 Task: Create a rule from the Routing list, Task moved to a section -> Set Priority in the project AgileCoast , set the section as To-Do and set the priority of the task as  High
Action: Mouse moved to (79, 418)
Screenshot: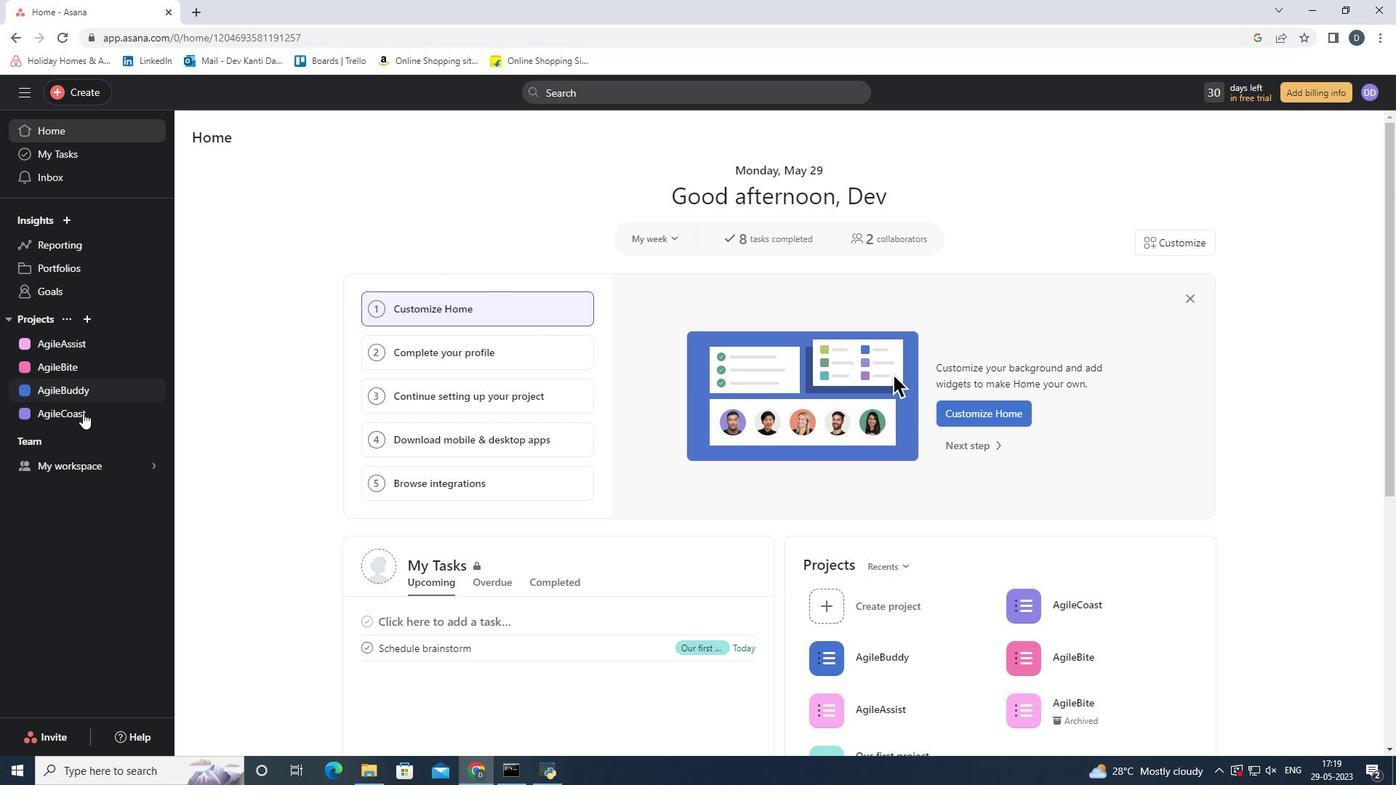 
Action: Mouse pressed left at (79, 418)
Screenshot: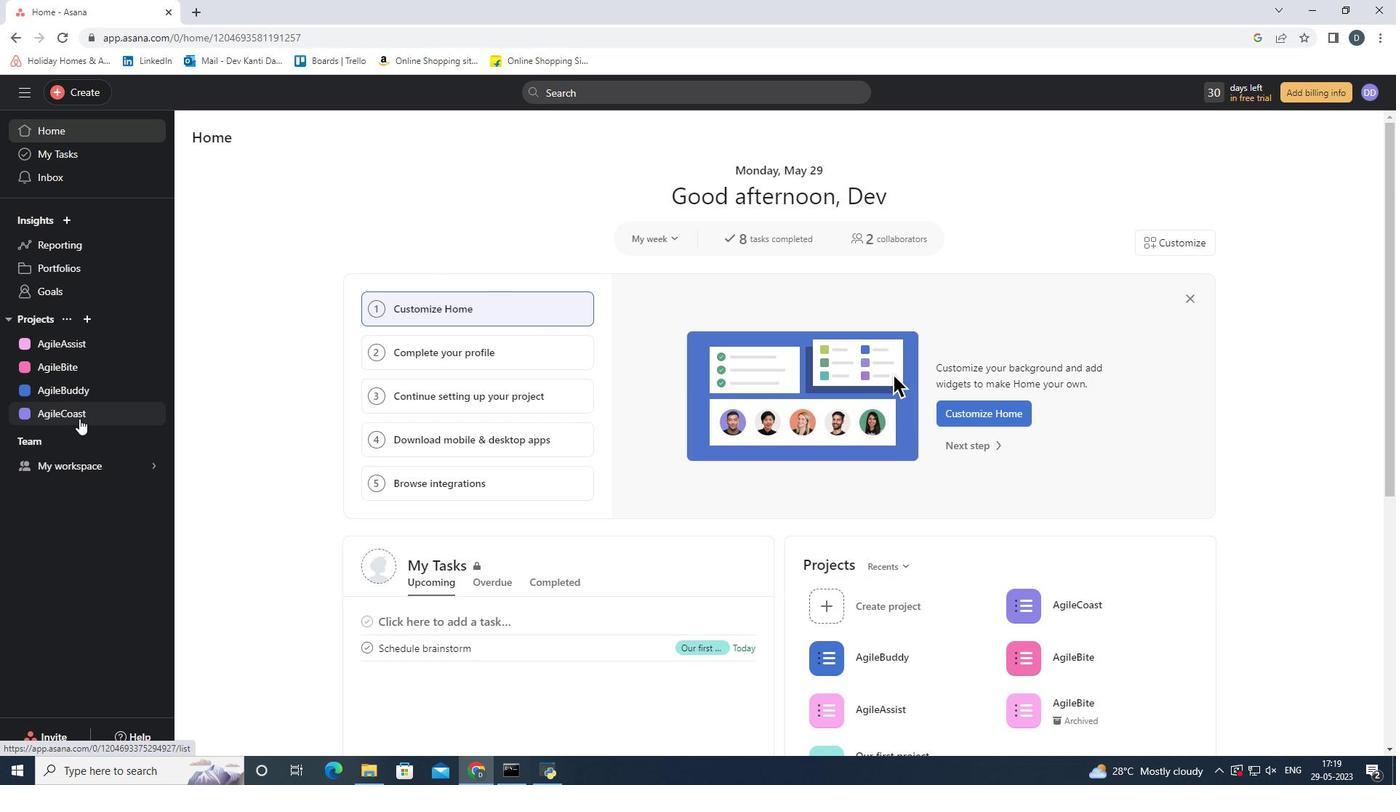 
Action: Mouse moved to (716, 468)
Screenshot: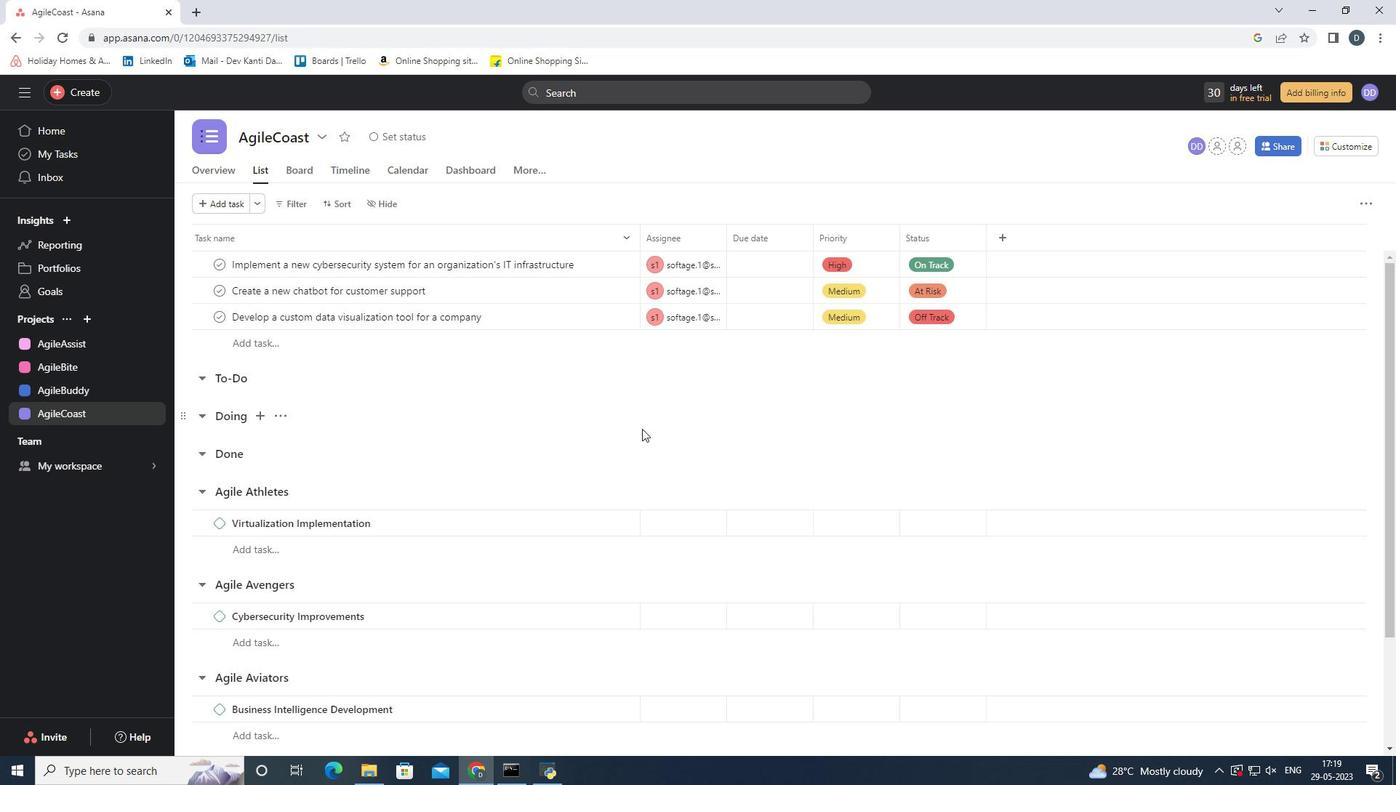 
Action: Mouse scrolled (716, 467) with delta (0, 0)
Screenshot: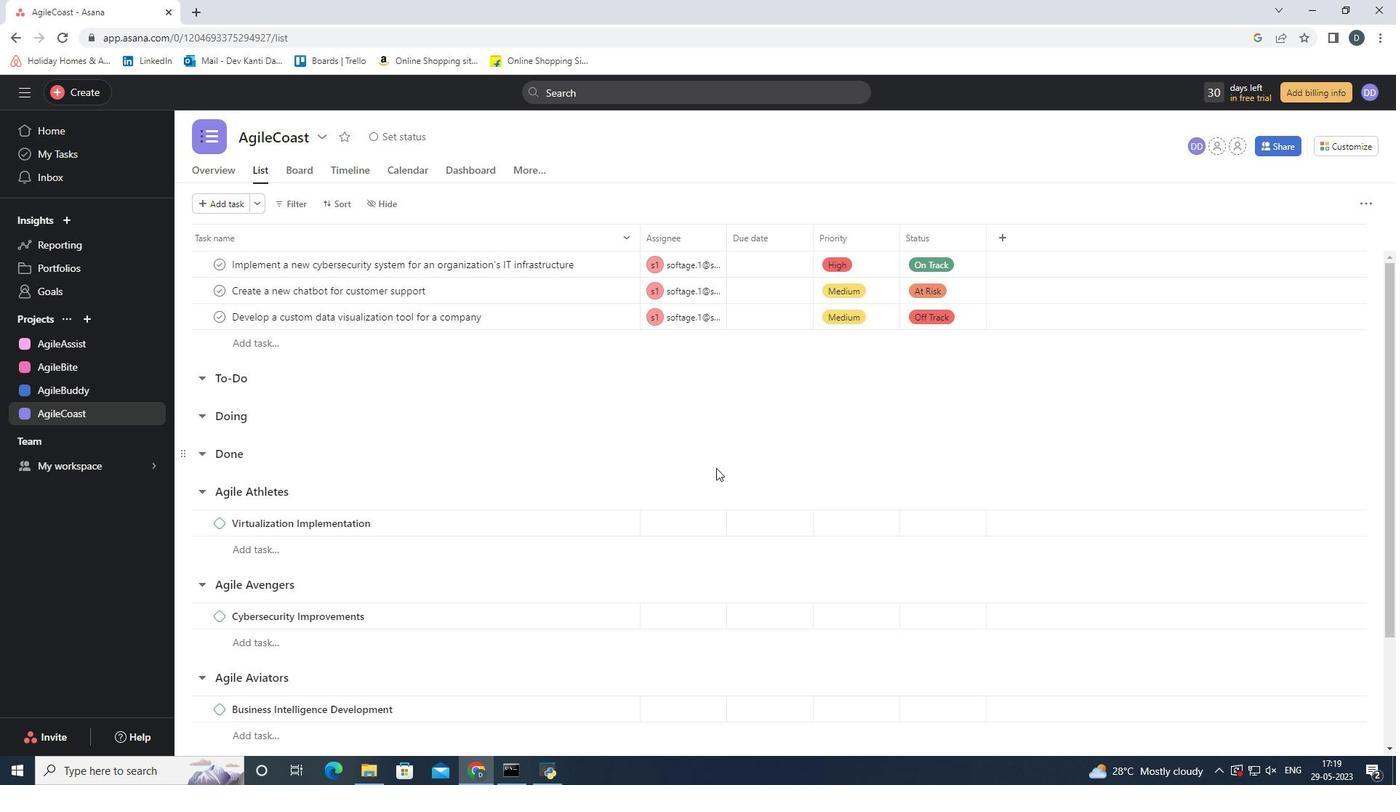 
Action: Mouse scrolled (716, 467) with delta (0, 0)
Screenshot: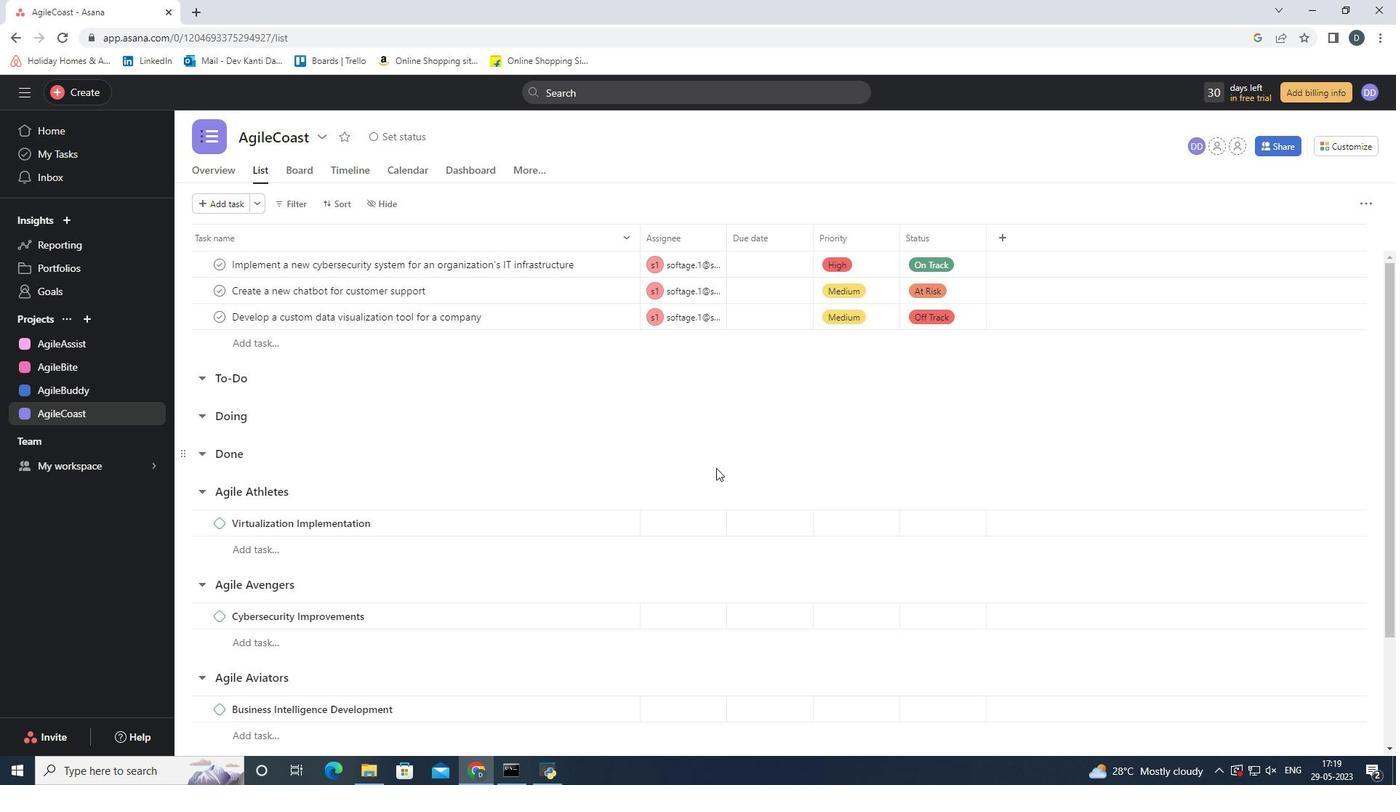 
Action: Mouse scrolled (716, 467) with delta (0, 0)
Screenshot: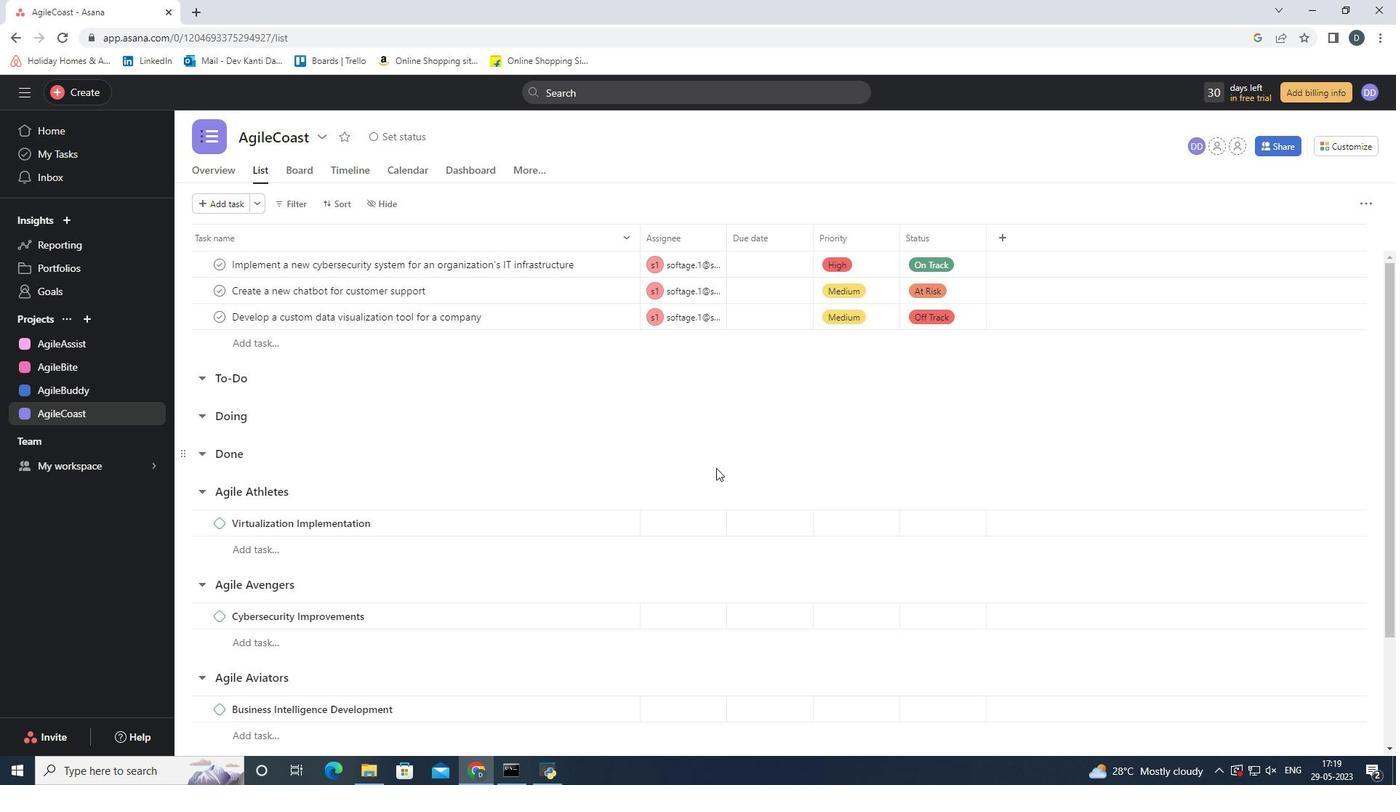 
Action: Mouse scrolled (716, 467) with delta (0, 0)
Screenshot: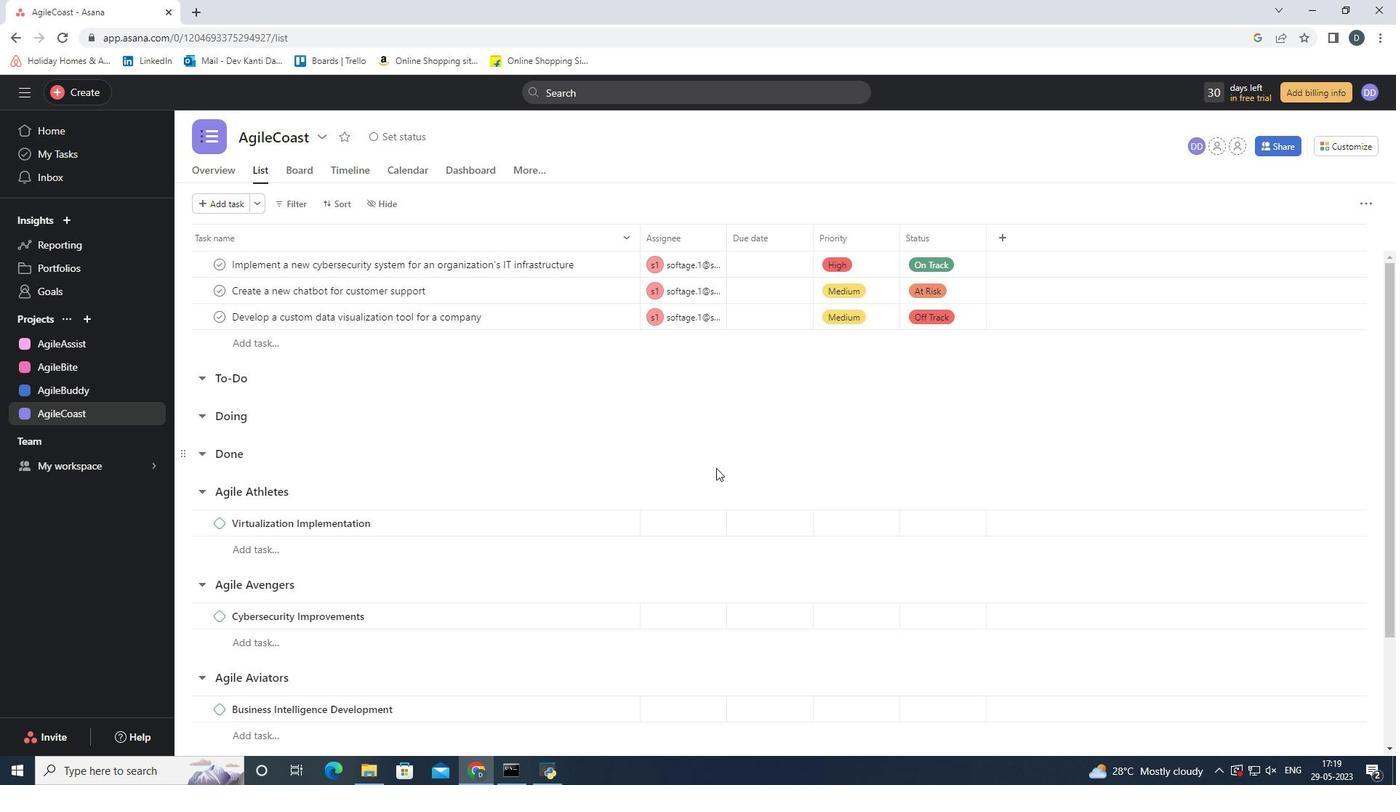 
Action: Mouse scrolled (716, 467) with delta (0, 0)
Screenshot: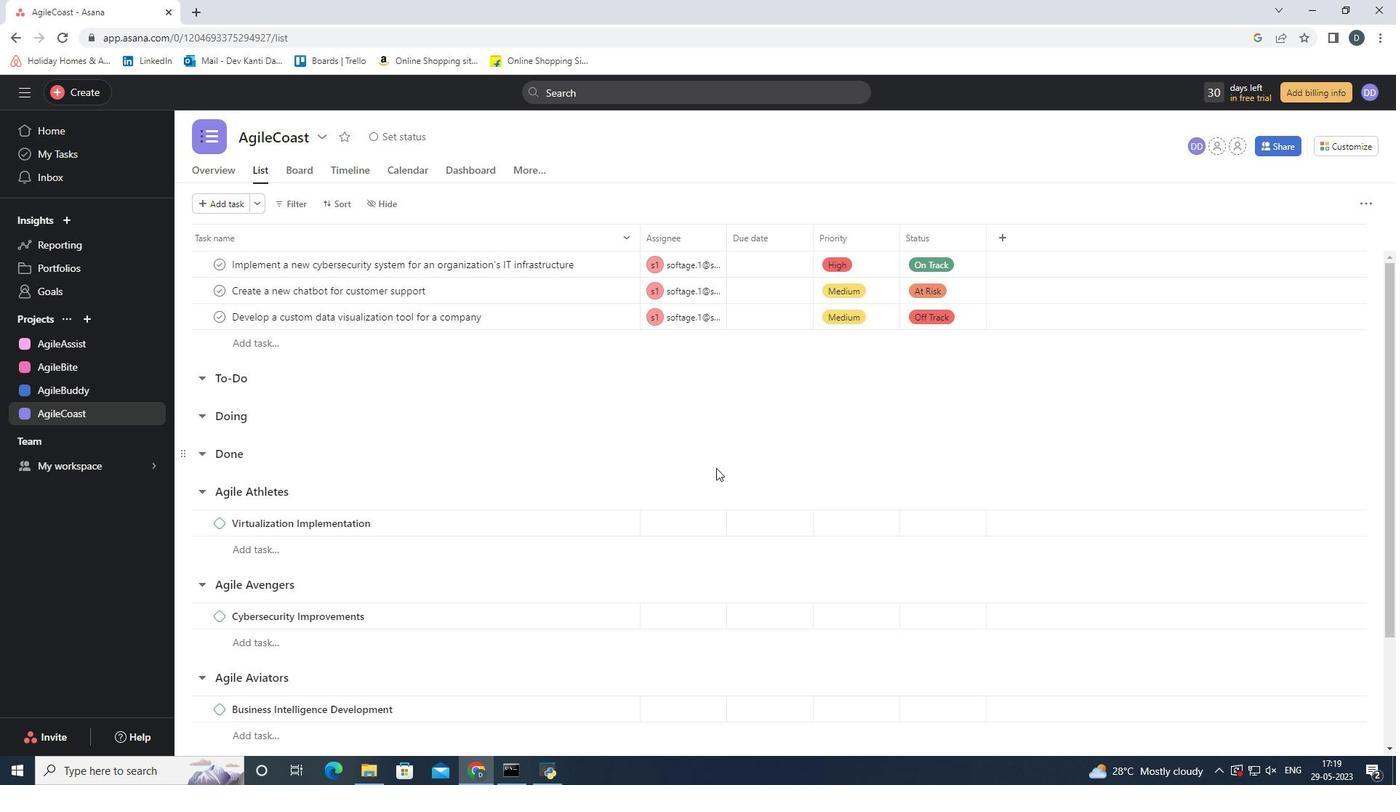 
Action: Mouse moved to (770, 532)
Screenshot: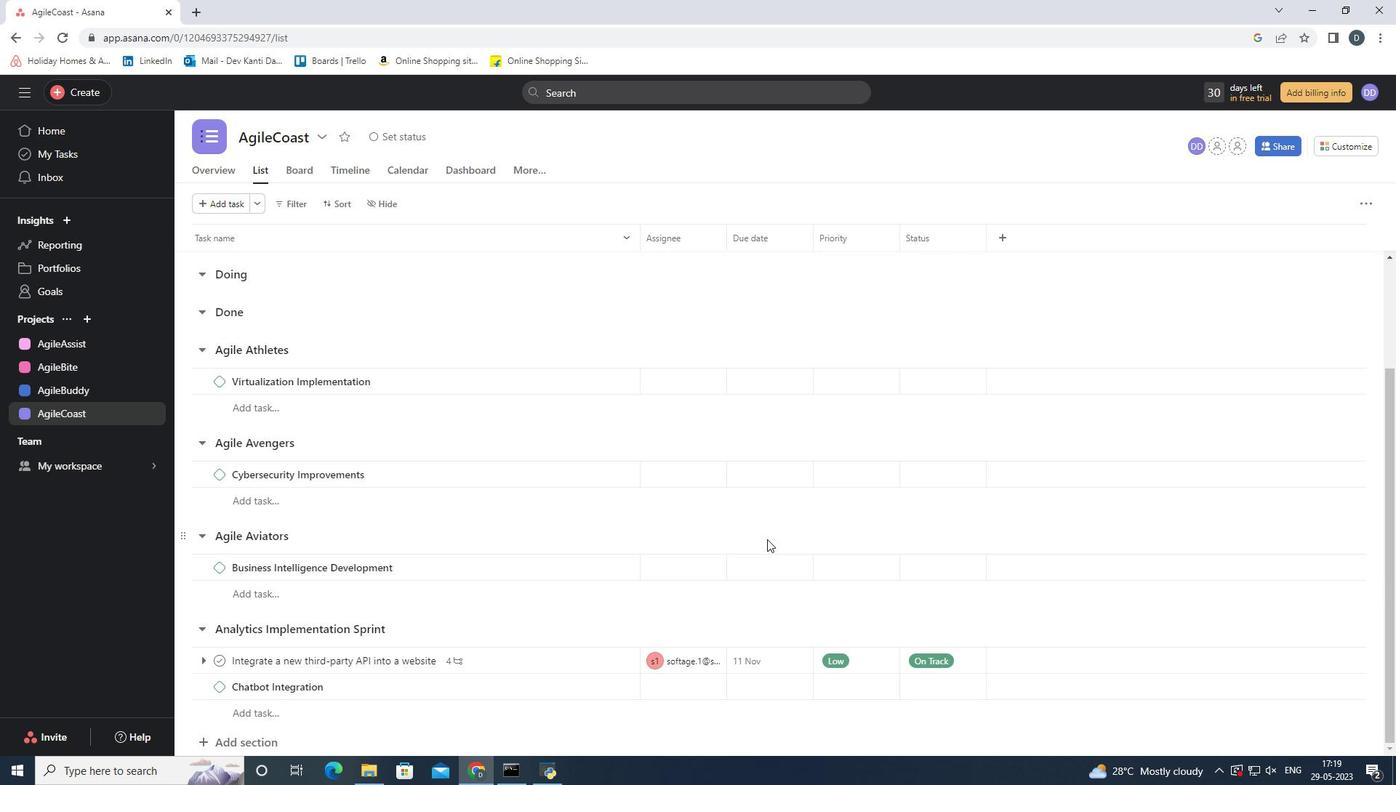 
Action: Mouse scrolled (770, 533) with delta (0, 0)
Screenshot: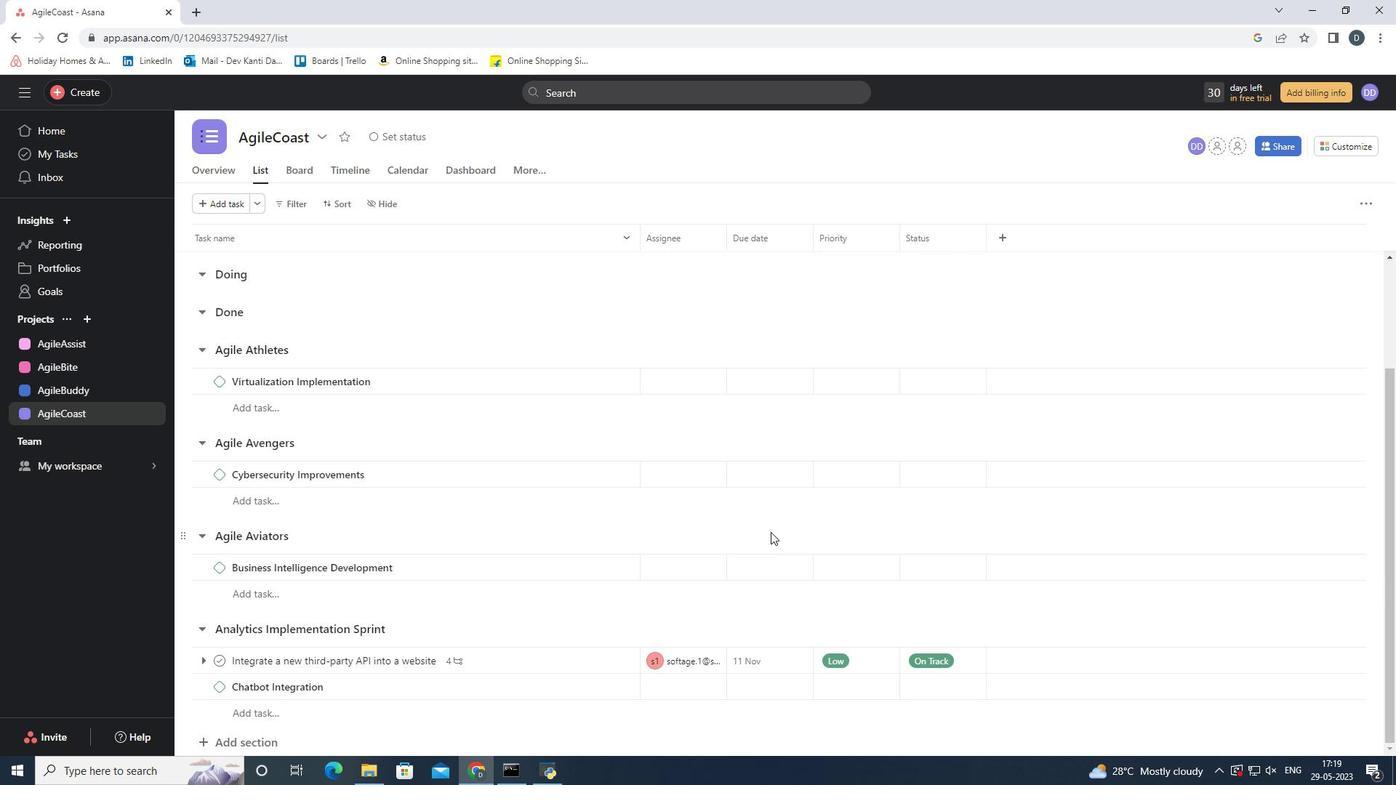 
Action: Mouse scrolled (770, 533) with delta (0, 0)
Screenshot: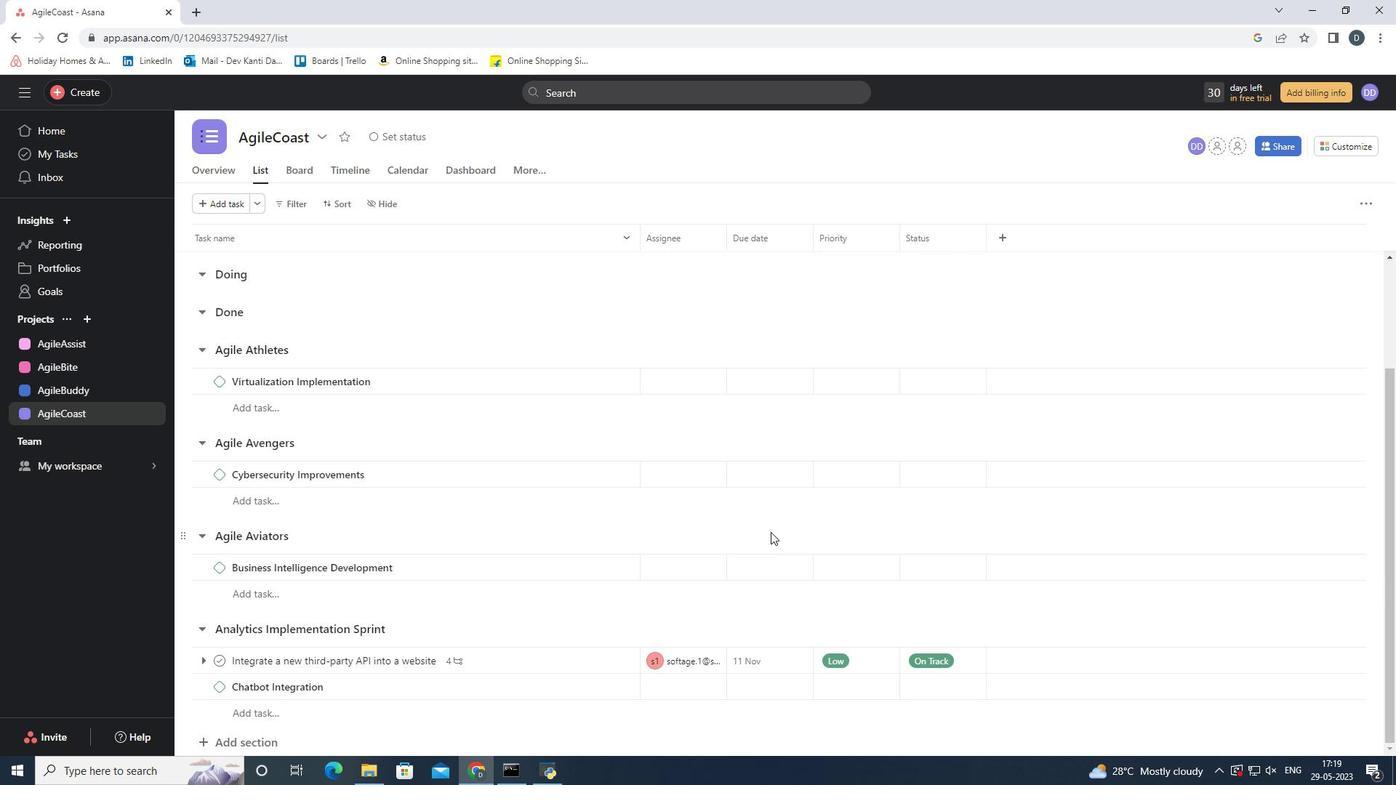 
Action: Mouse scrolled (770, 533) with delta (0, 0)
Screenshot: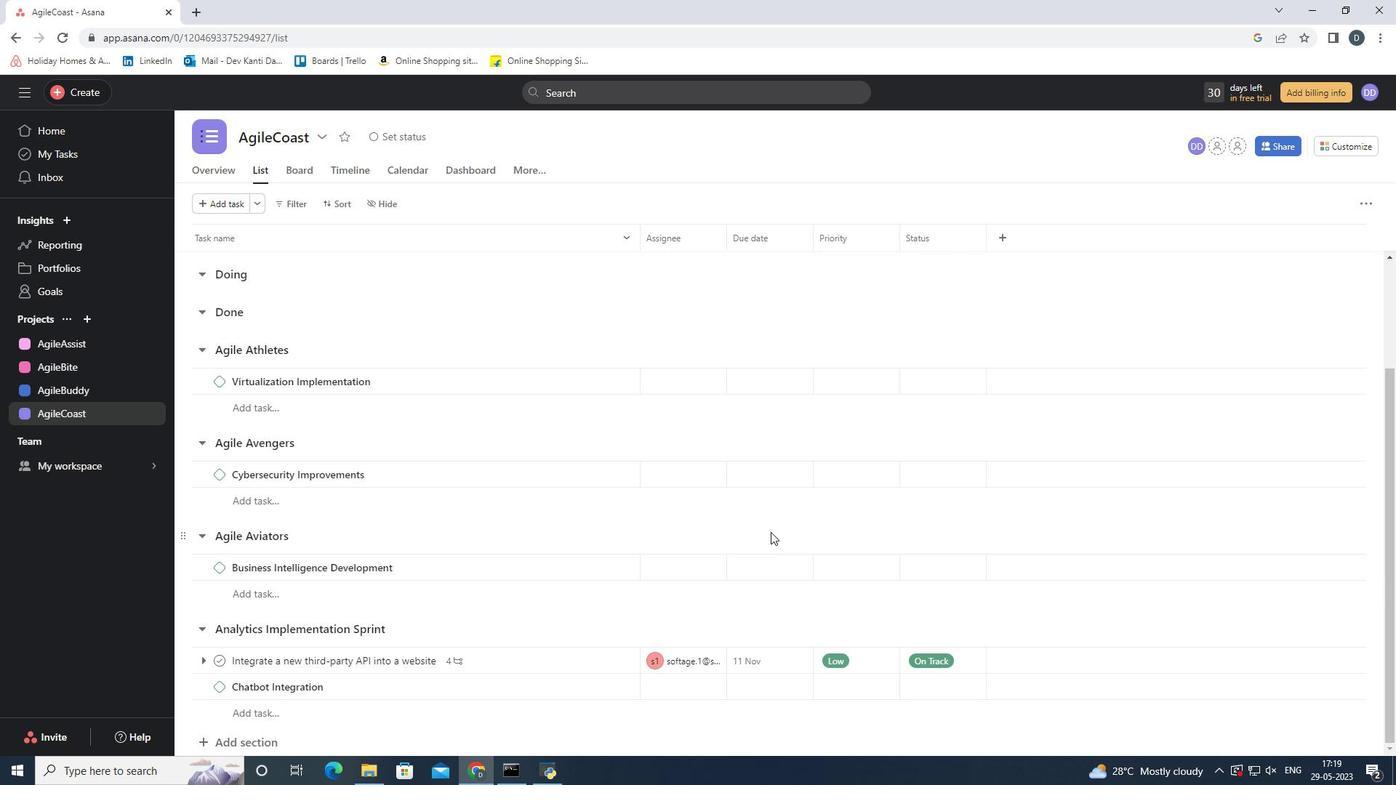 
Action: Mouse scrolled (770, 533) with delta (0, 0)
Screenshot: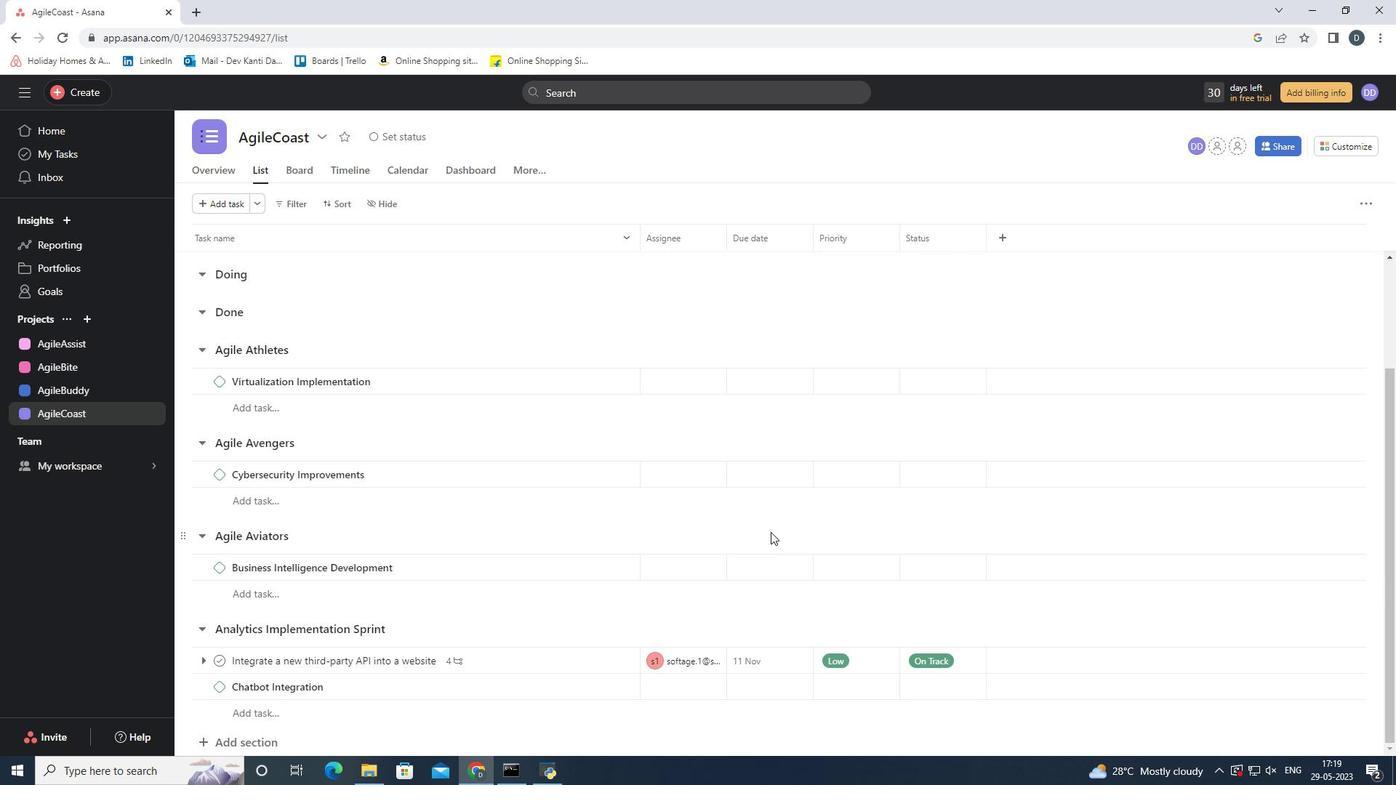 
Action: Mouse scrolled (770, 533) with delta (0, 0)
Screenshot: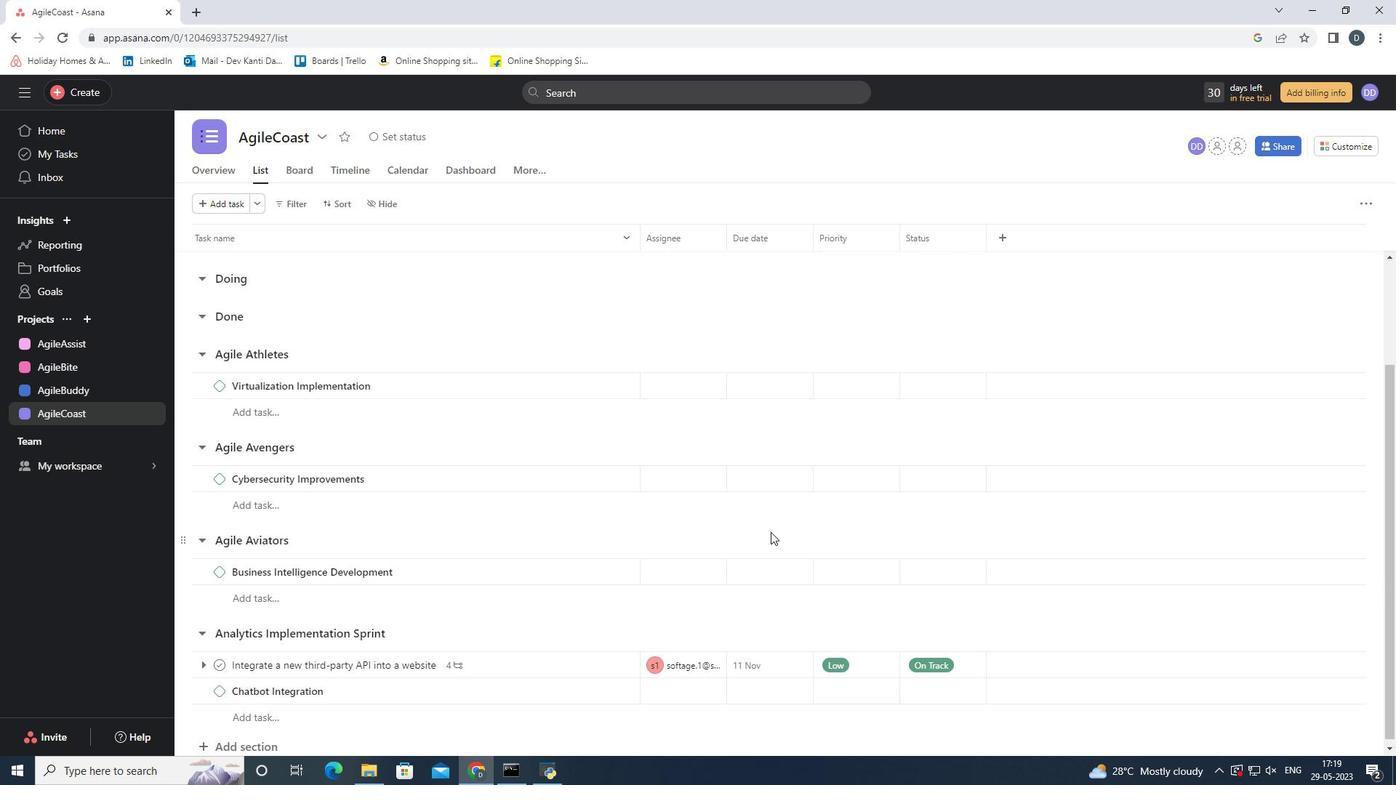 
Action: Mouse moved to (1343, 147)
Screenshot: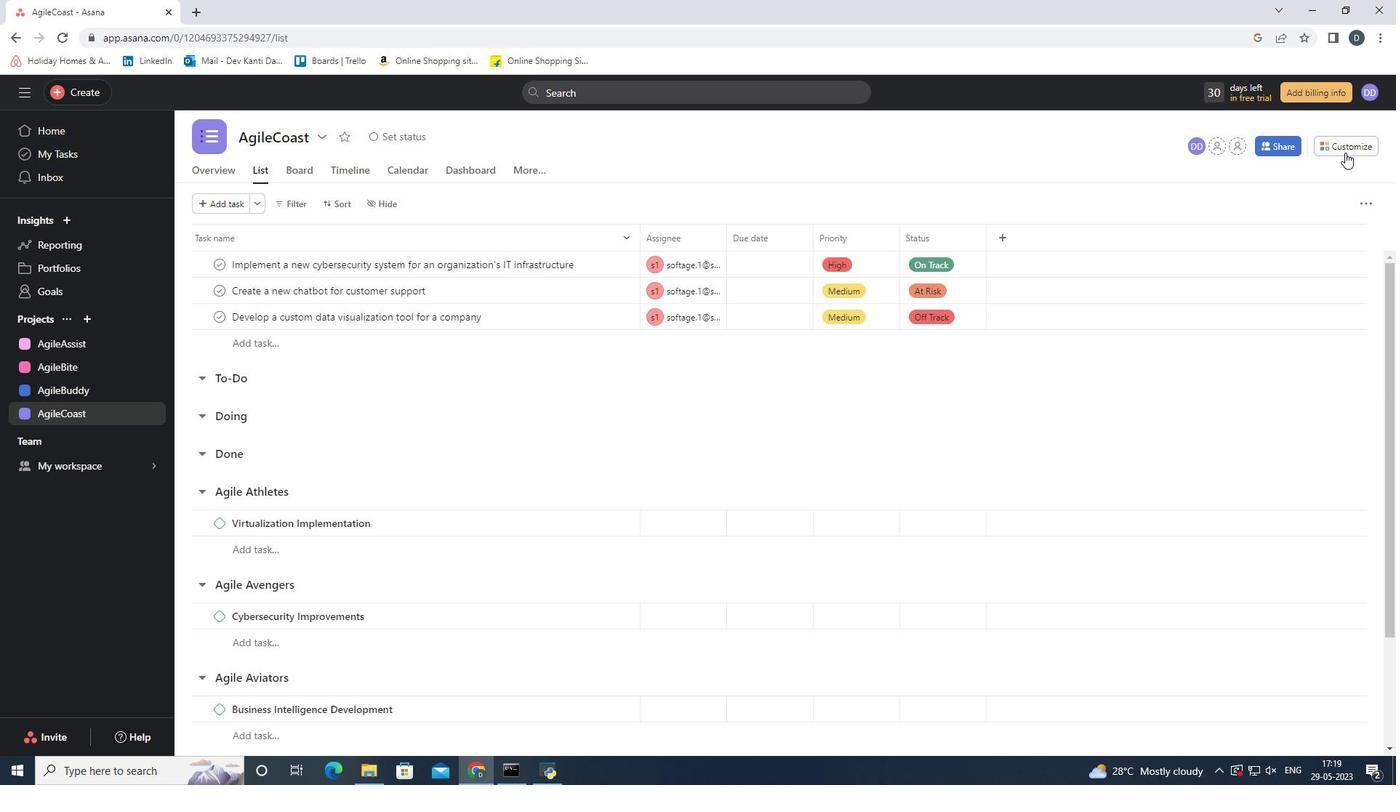 
Action: Mouse pressed left at (1343, 147)
Screenshot: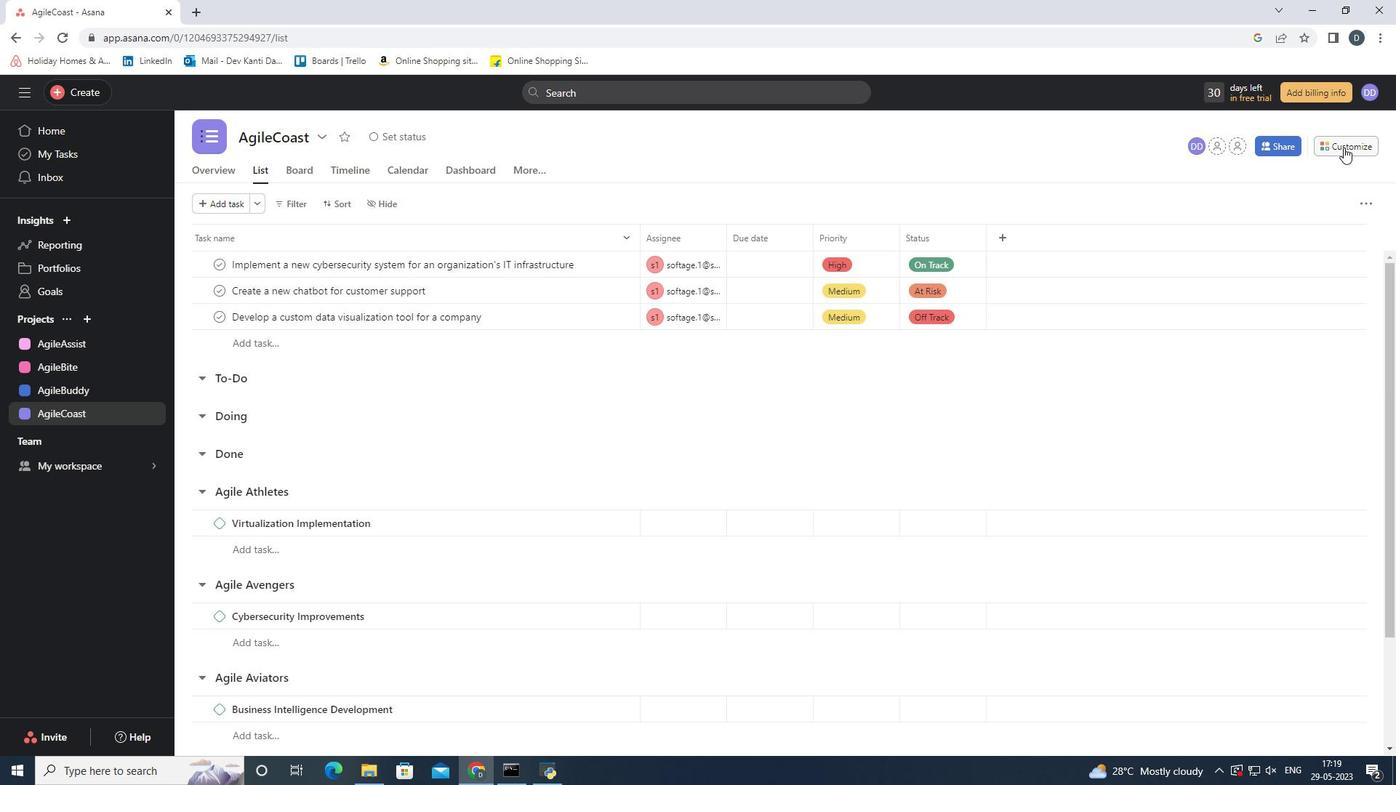
Action: Mouse moved to (1092, 344)
Screenshot: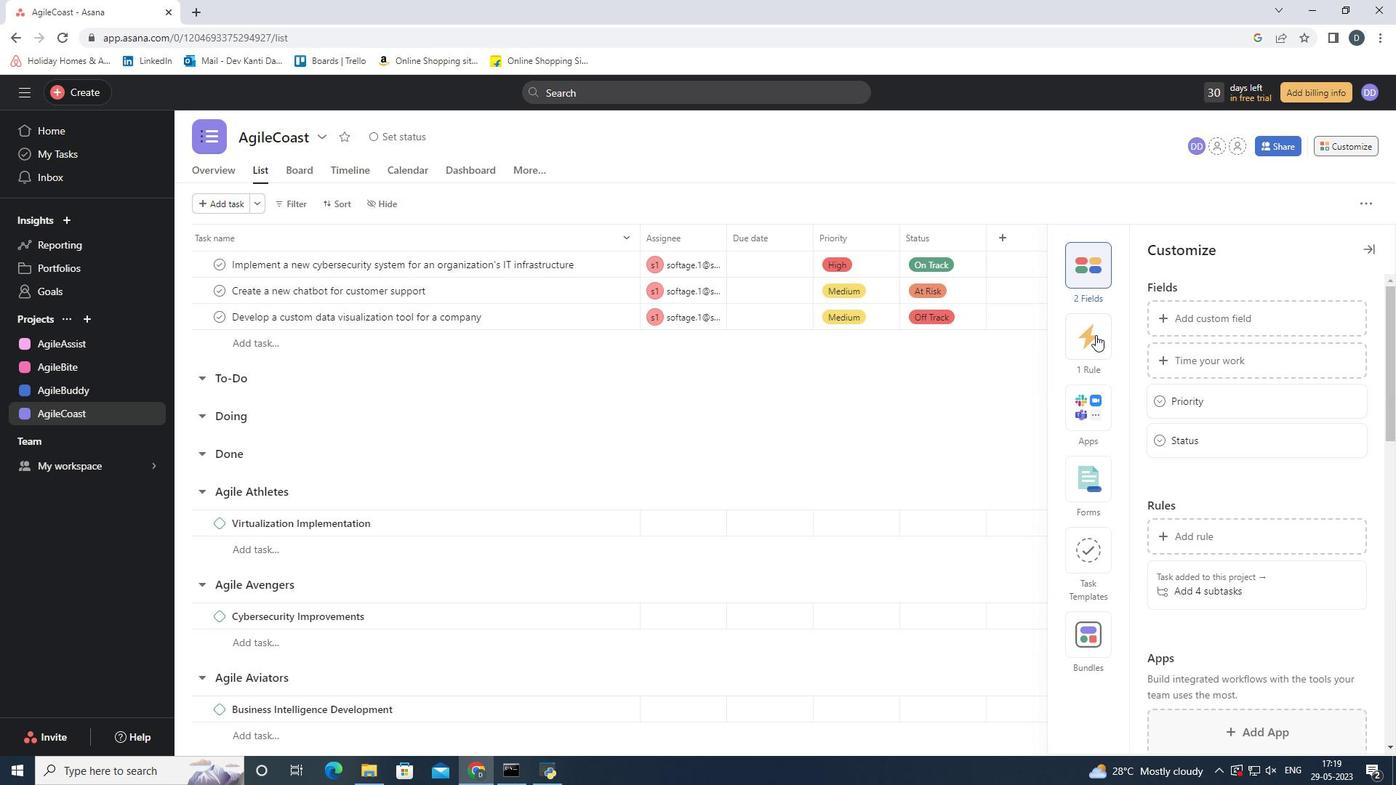 
Action: Mouse pressed left at (1092, 344)
Screenshot: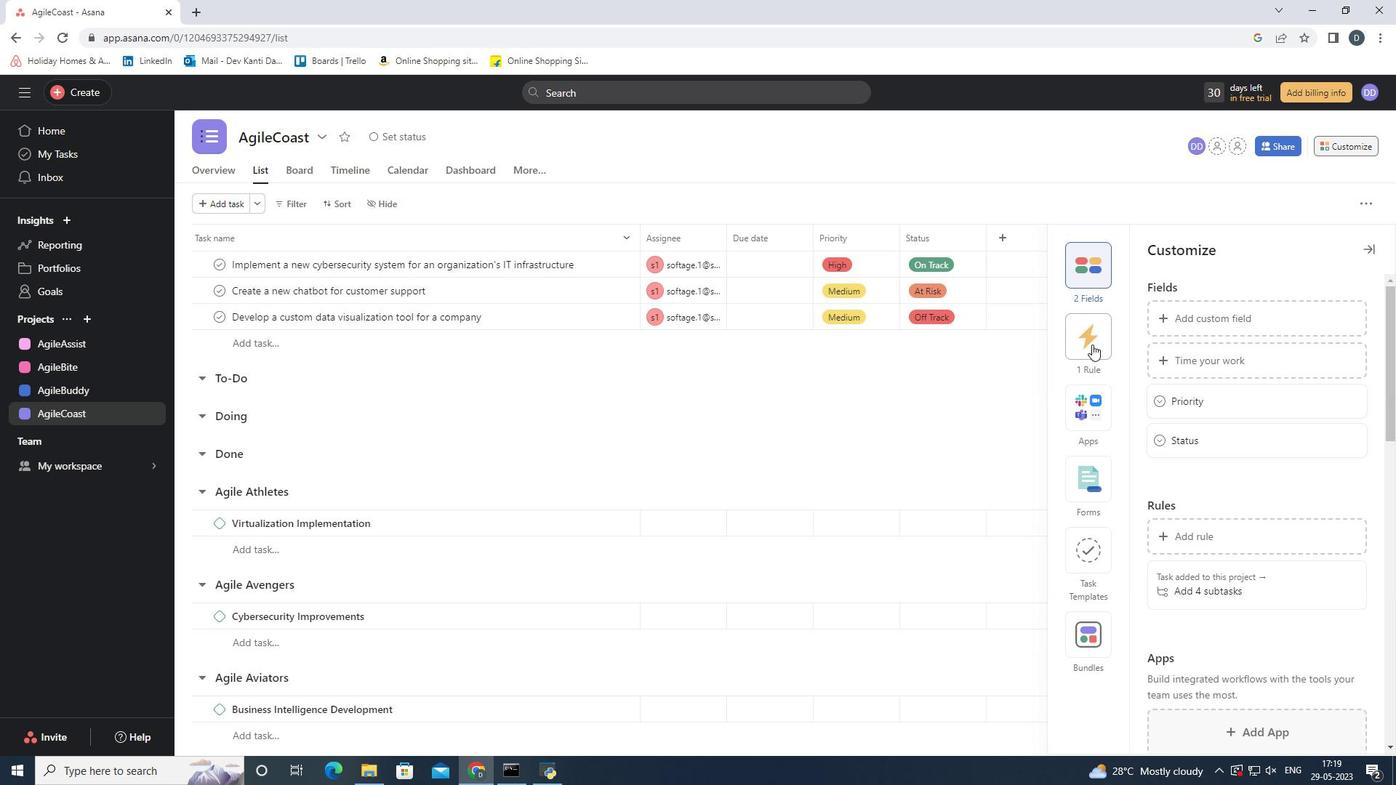 
Action: Mouse moved to (1255, 314)
Screenshot: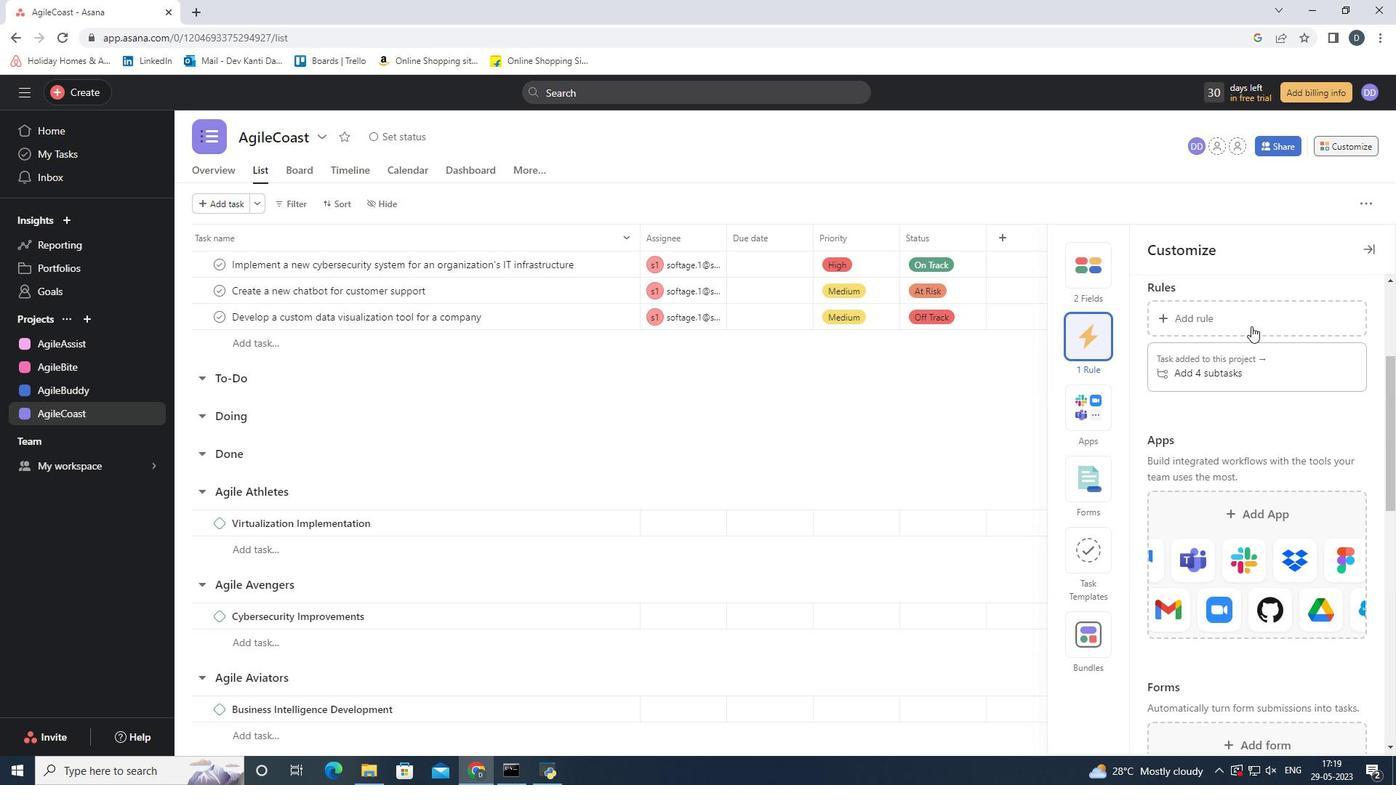 
Action: Mouse pressed left at (1255, 314)
Screenshot: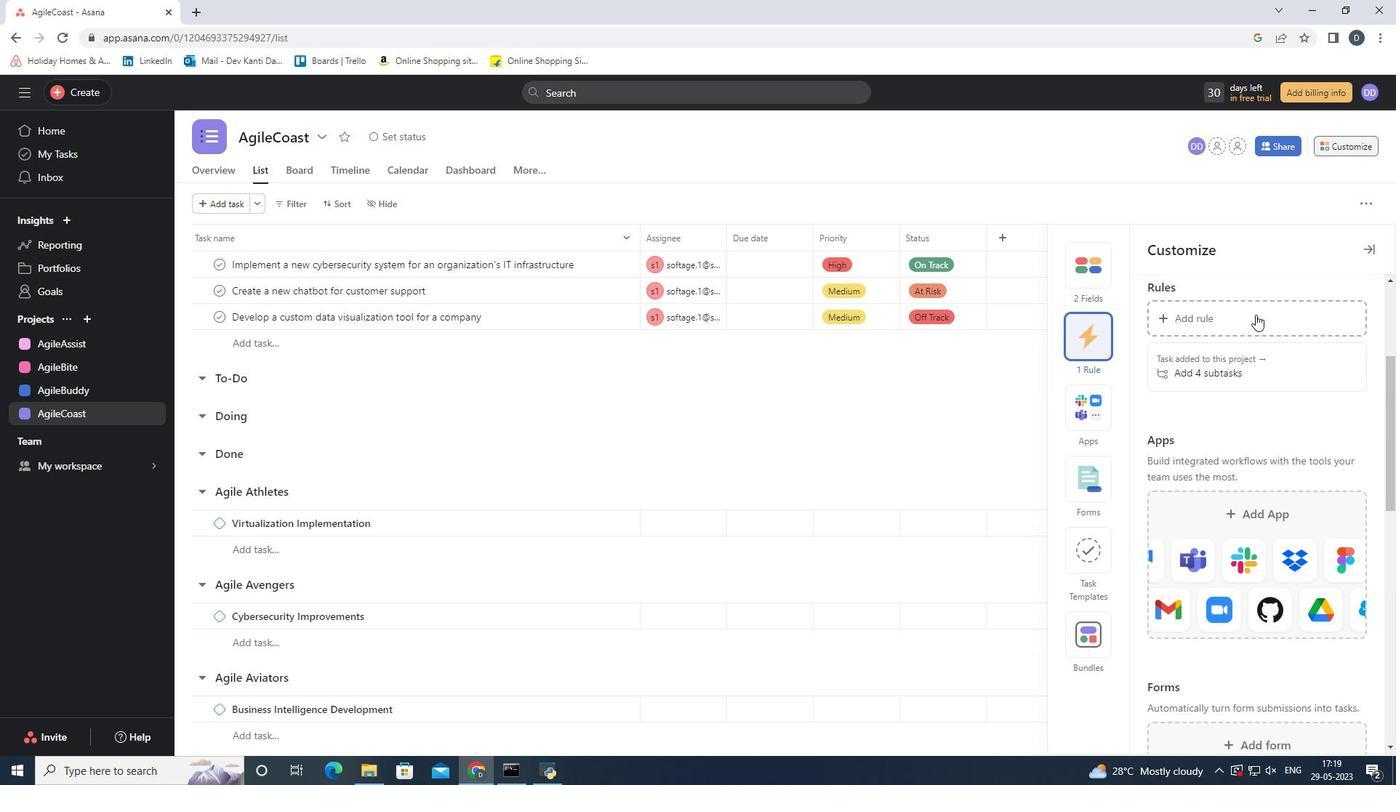 
Action: Mouse moved to (295, 207)
Screenshot: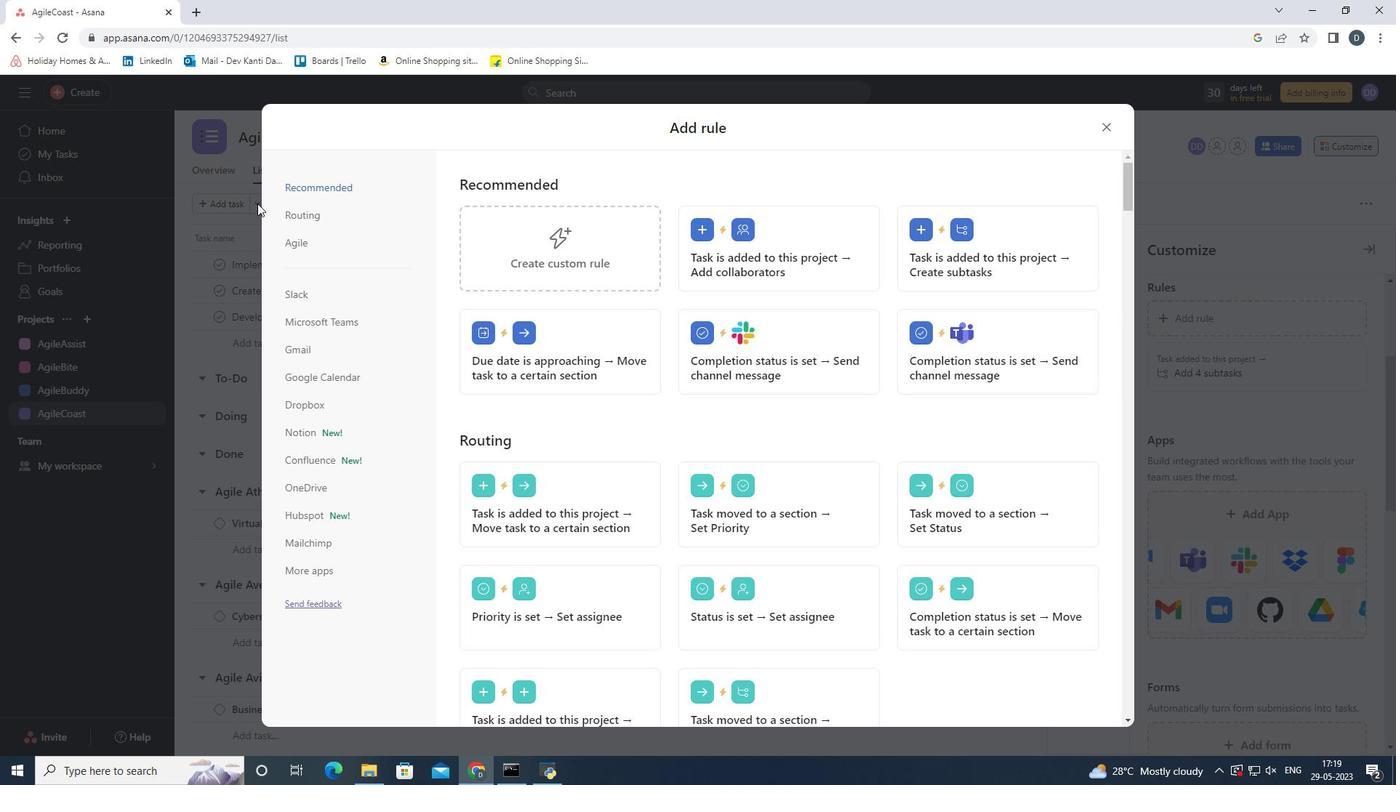 
Action: Mouse pressed left at (295, 207)
Screenshot: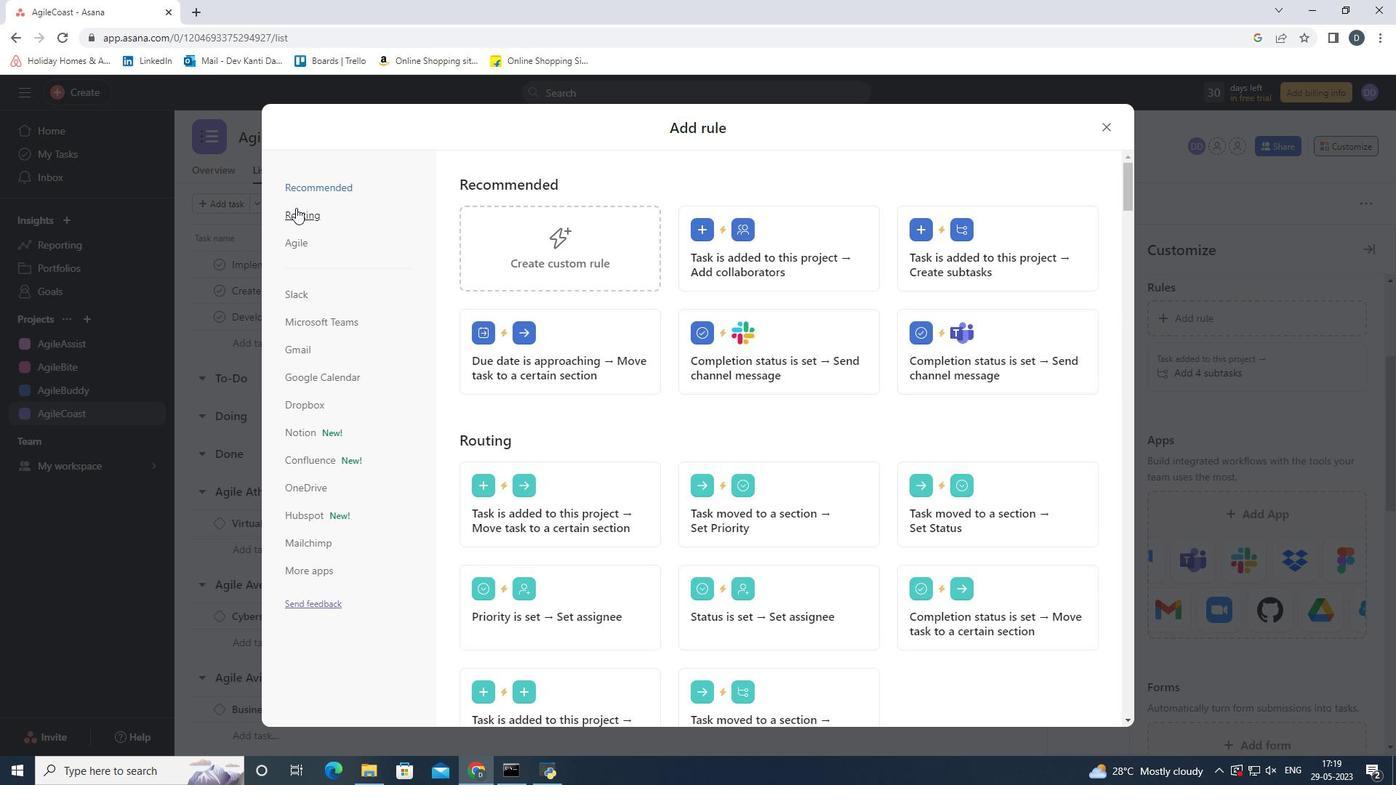 
Action: Mouse moved to (807, 227)
Screenshot: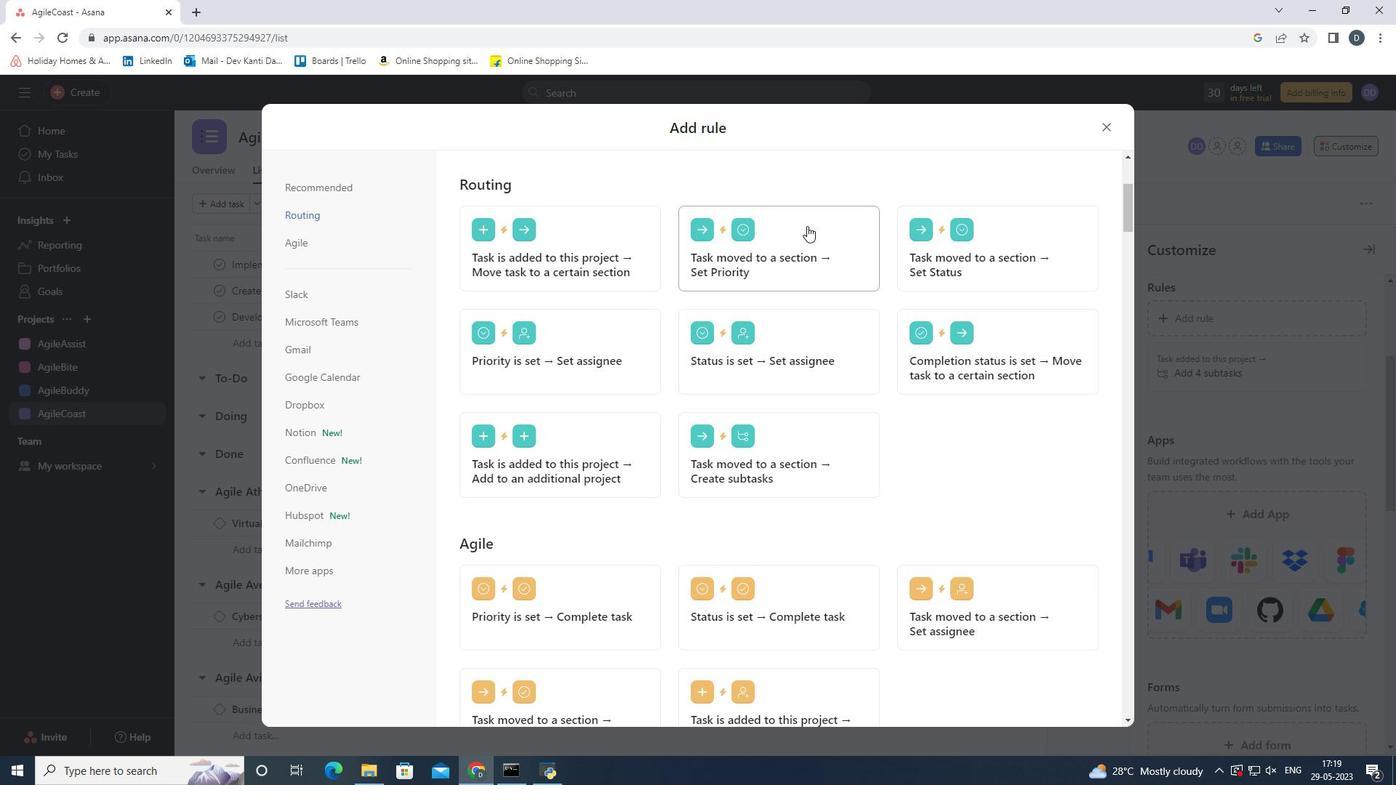 
Action: Mouse pressed left at (807, 227)
Screenshot: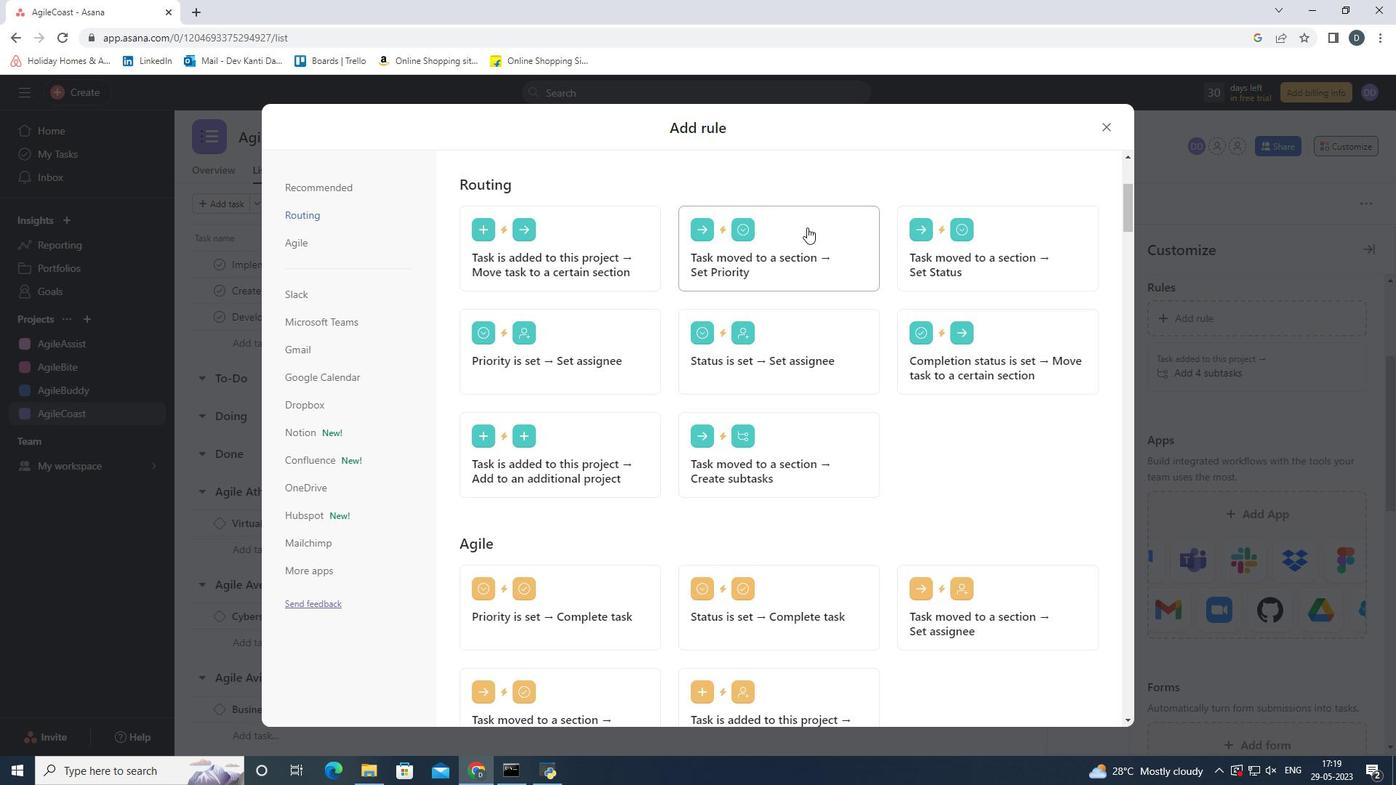 
Action: Mouse moved to (538, 405)
Screenshot: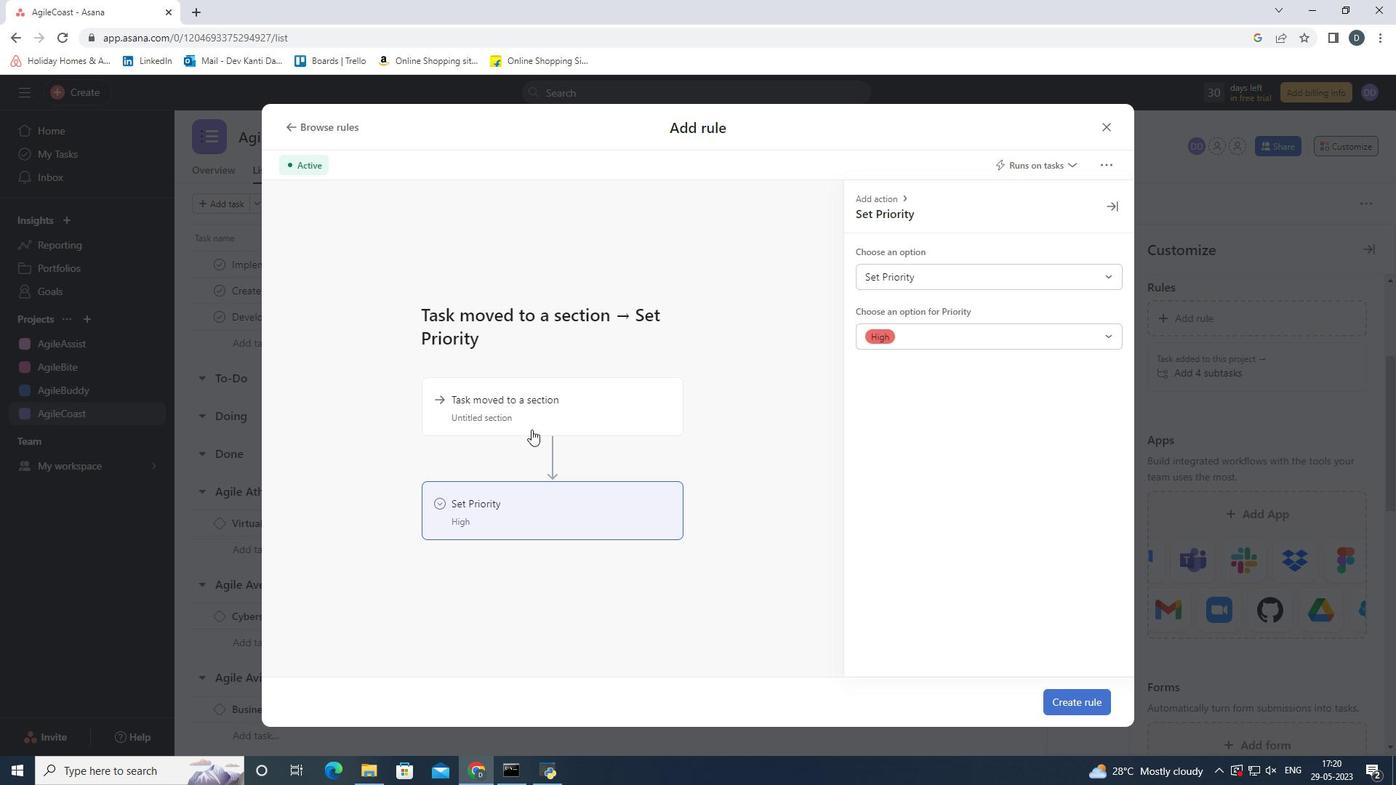 
Action: Mouse pressed left at (538, 405)
Screenshot: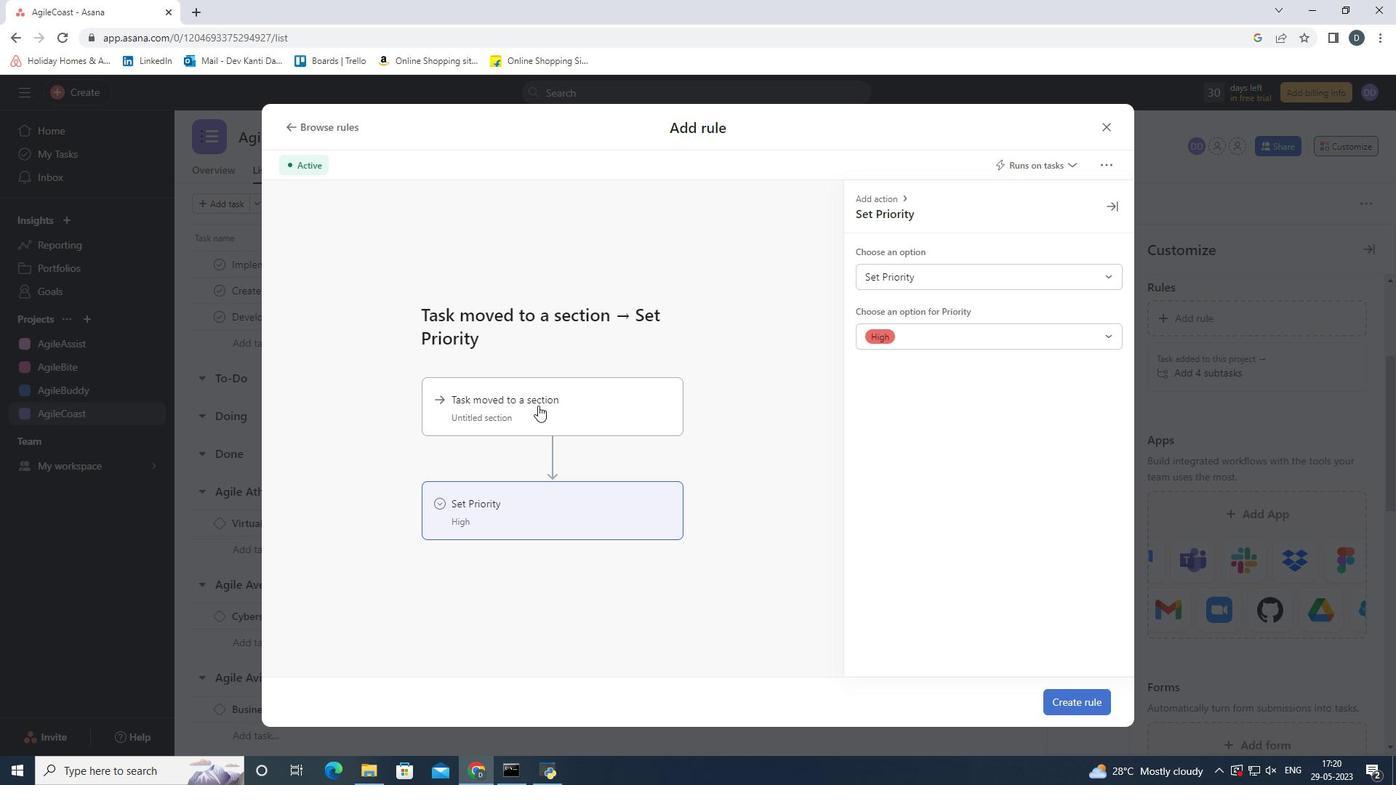 
Action: Mouse moved to (1005, 281)
Screenshot: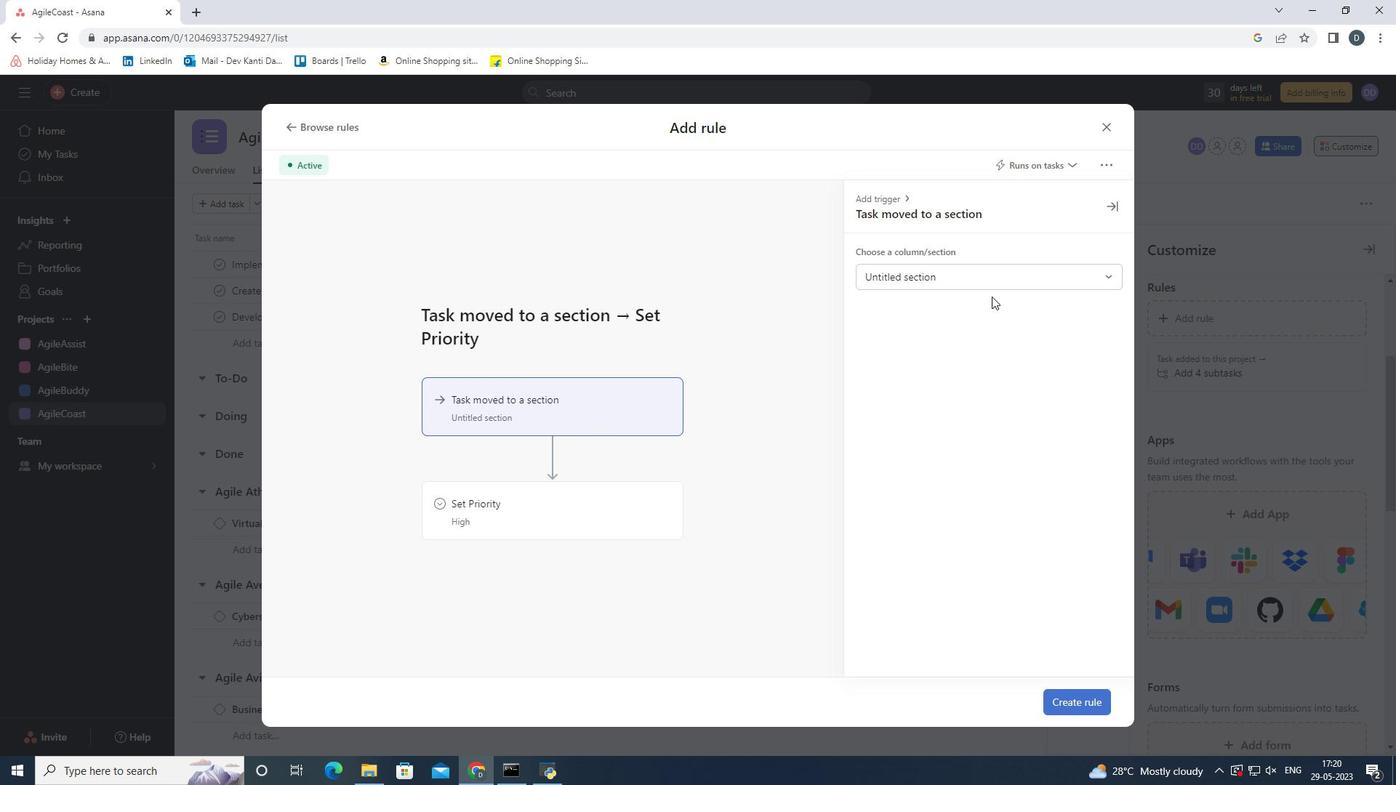 
Action: Mouse pressed left at (1005, 281)
Screenshot: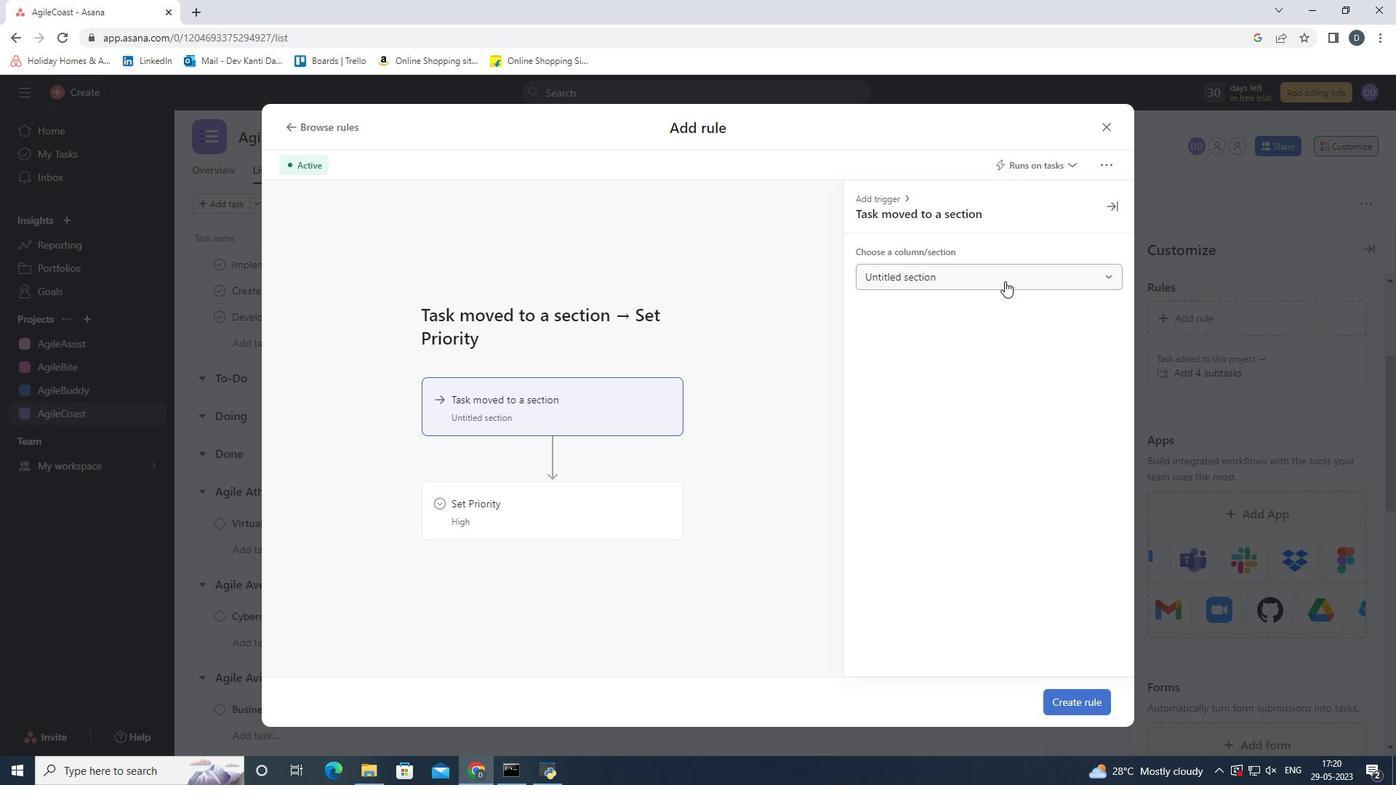 
Action: Mouse moved to (946, 343)
Screenshot: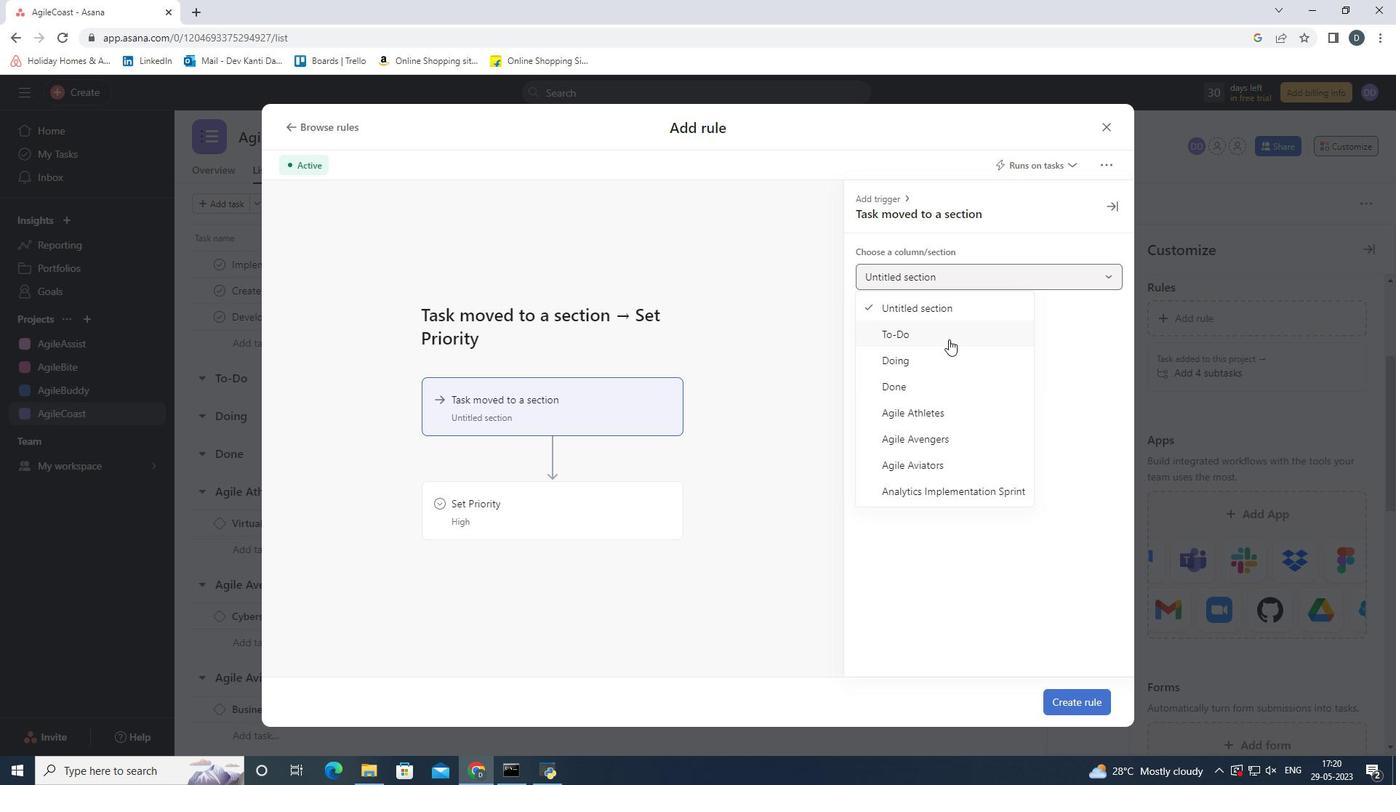 
Action: Mouse pressed left at (946, 343)
Screenshot: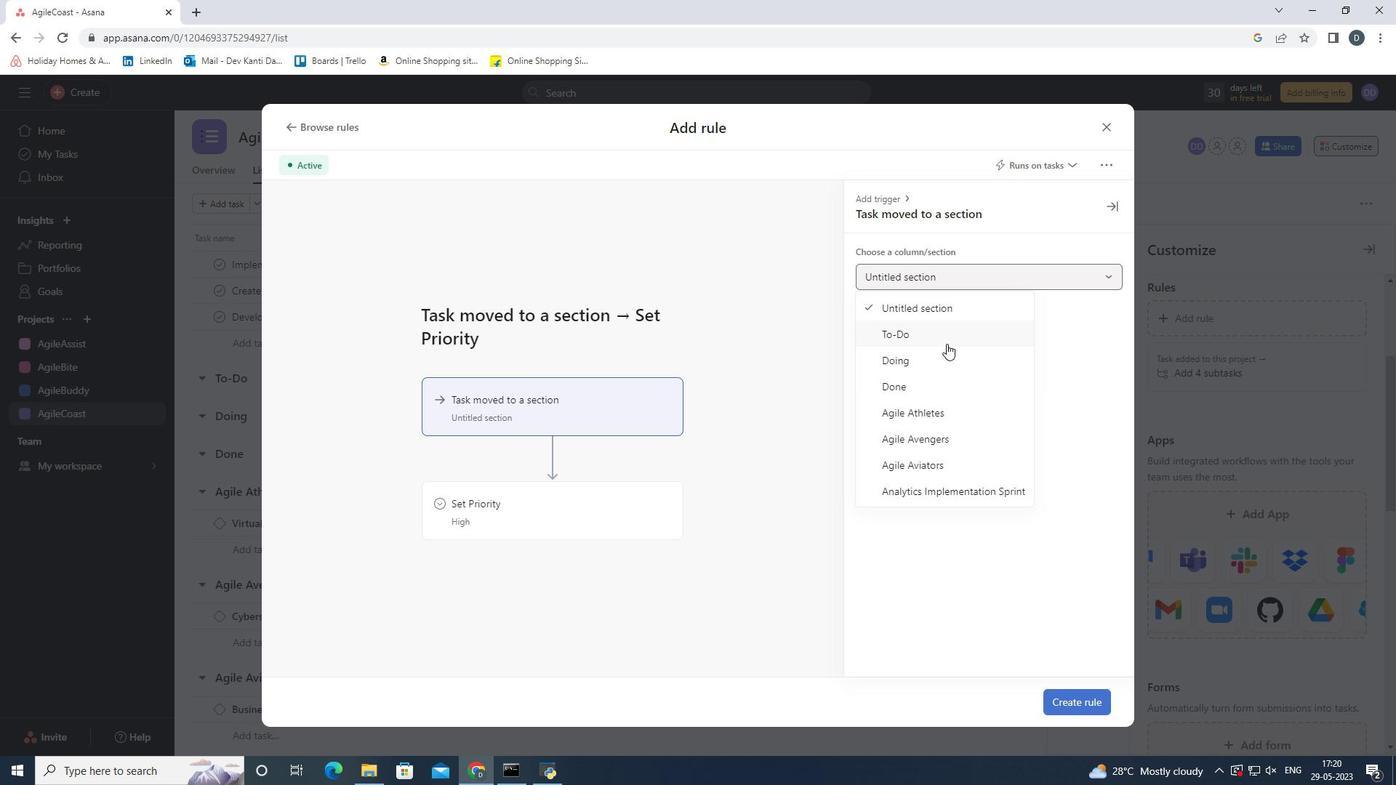 
Action: Mouse moved to (773, 431)
Screenshot: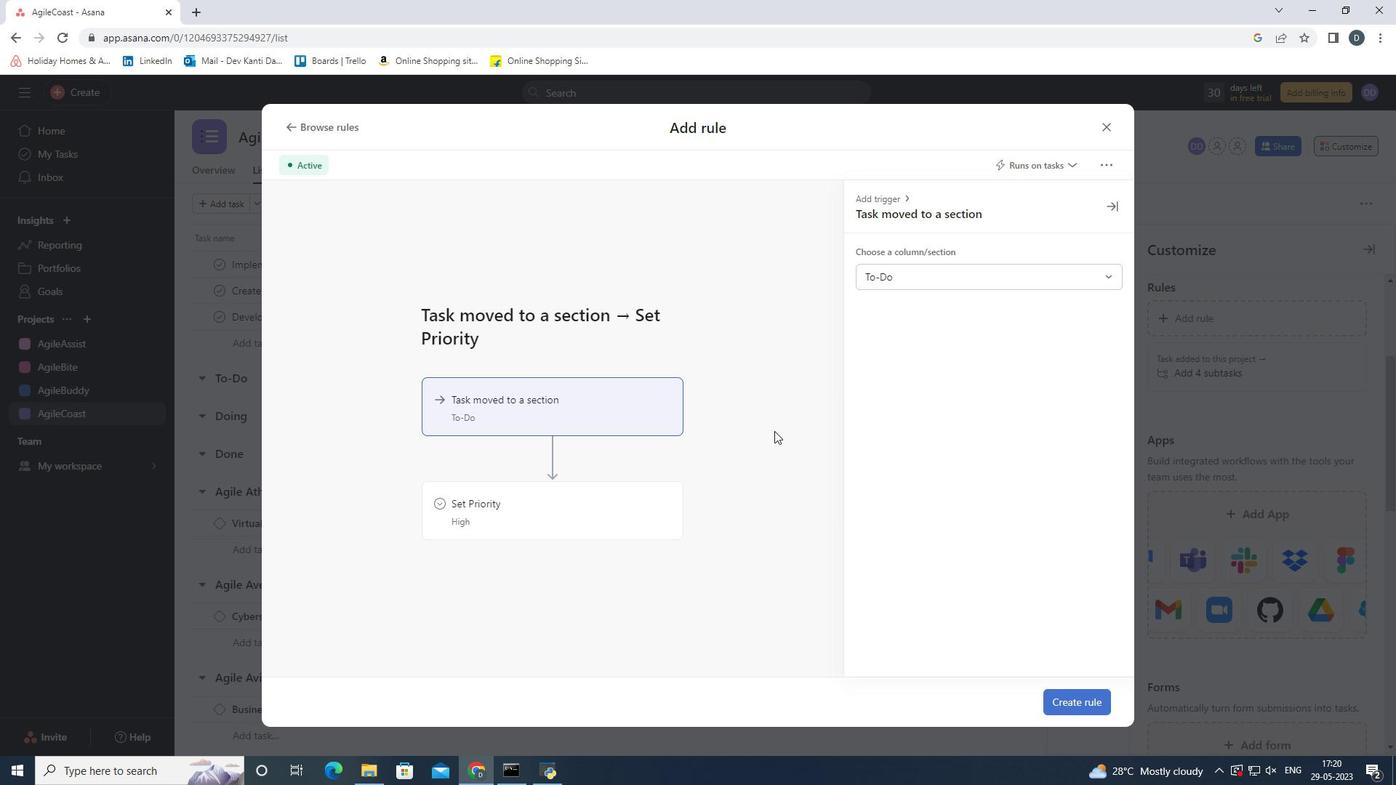 
Action: Mouse pressed left at (773, 431)
Screenshot: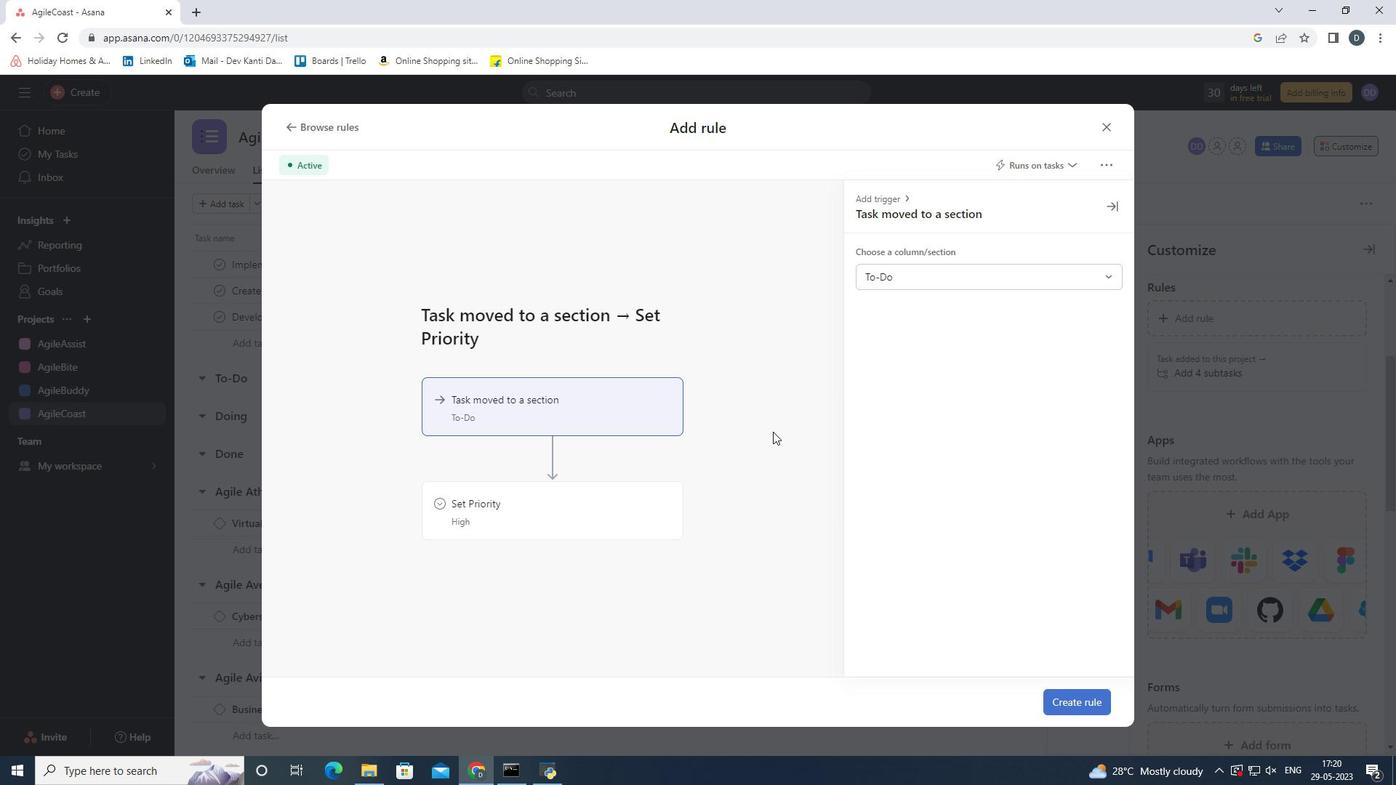 
Action: Mouse moved to (1060, 698)
Screenshot: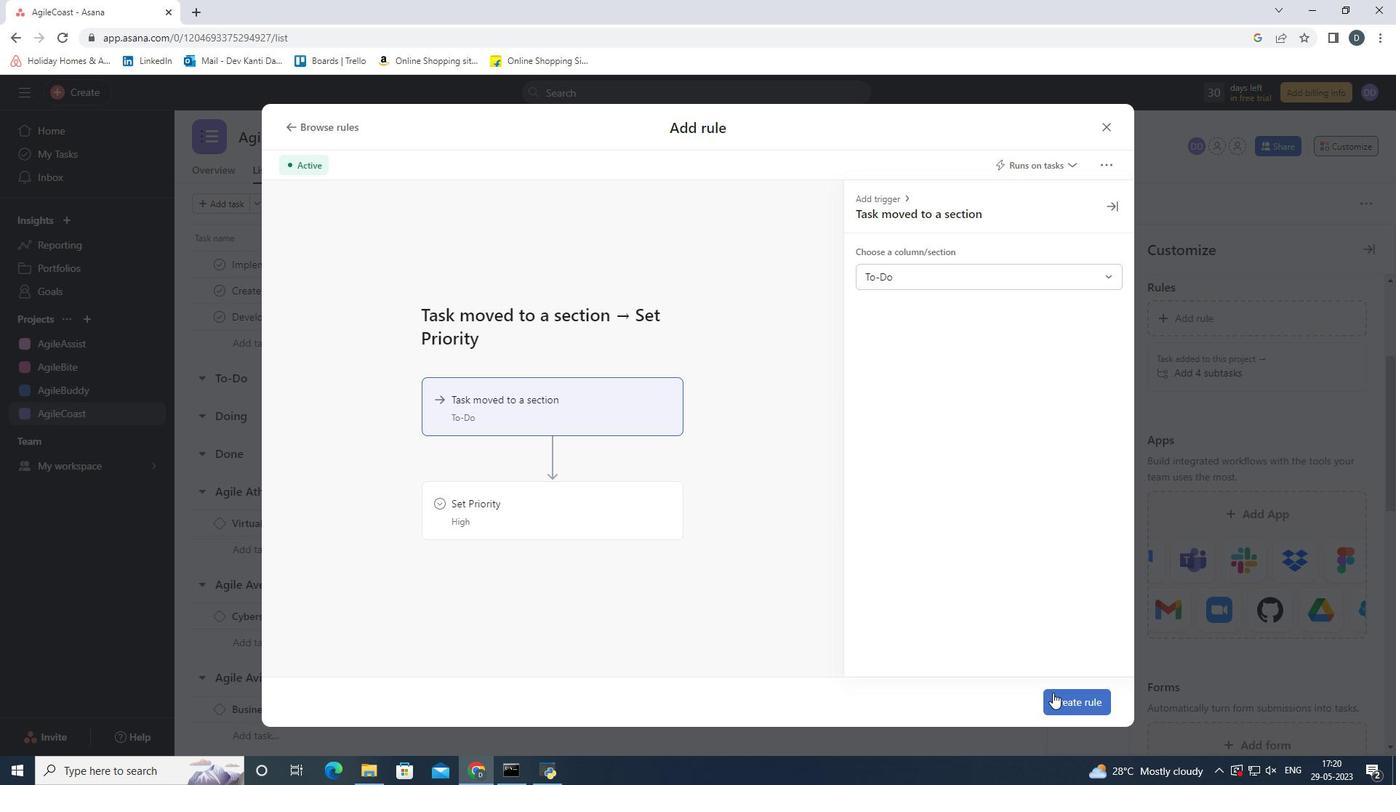 
Action: Mouse pressed left at (1060, 698)
Screenshot: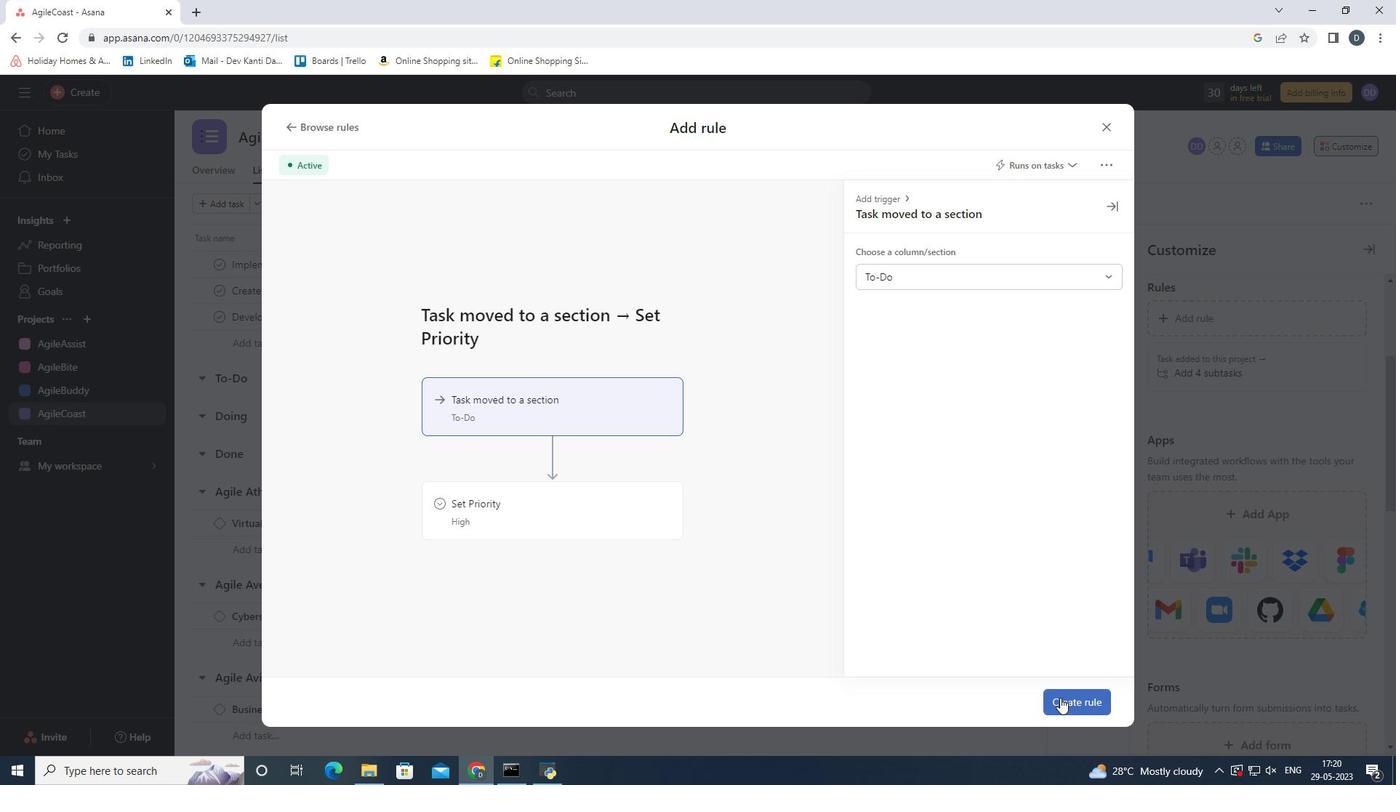 
Action: Mouse moved to (1367, 245)
Screenshot: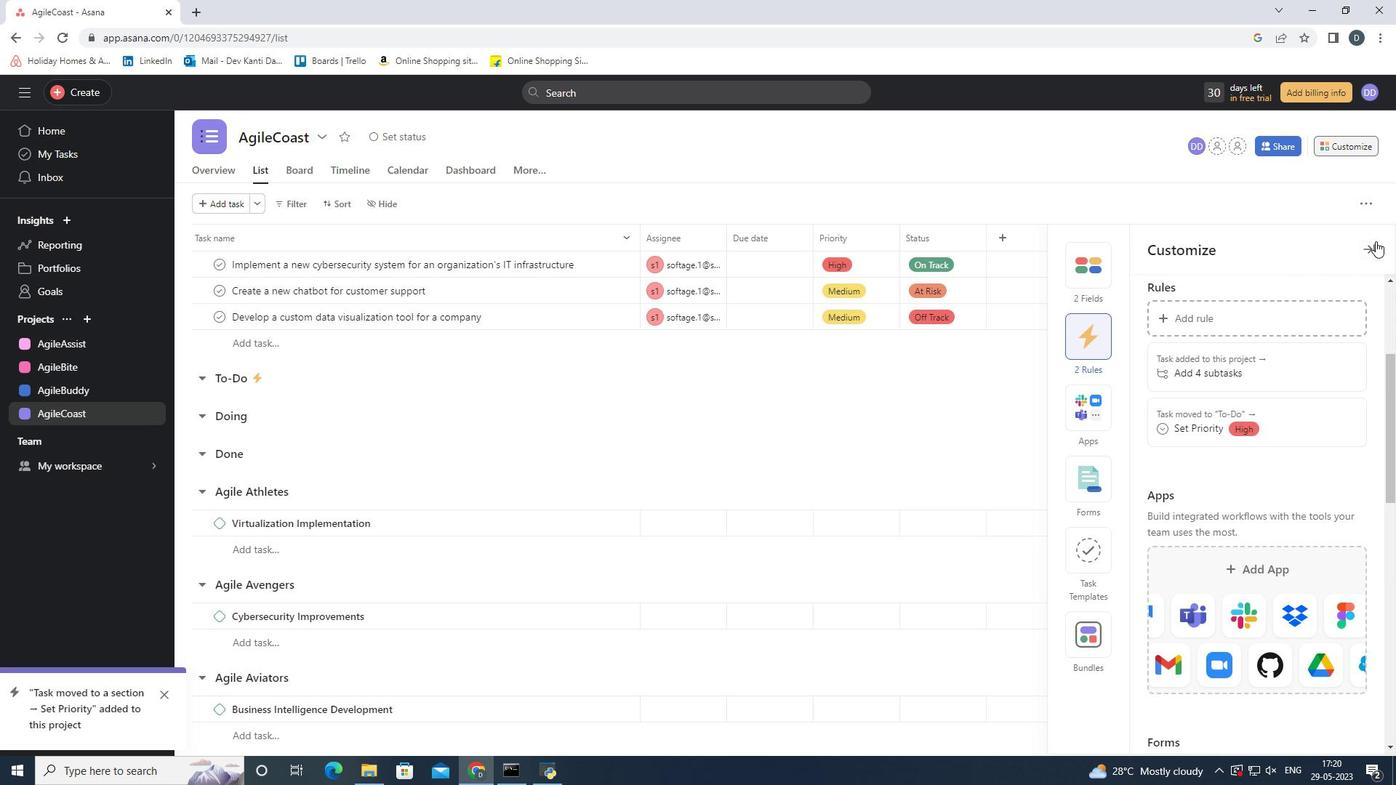 
Action: Mouse pressed left at (1367, 245)
Screenshot: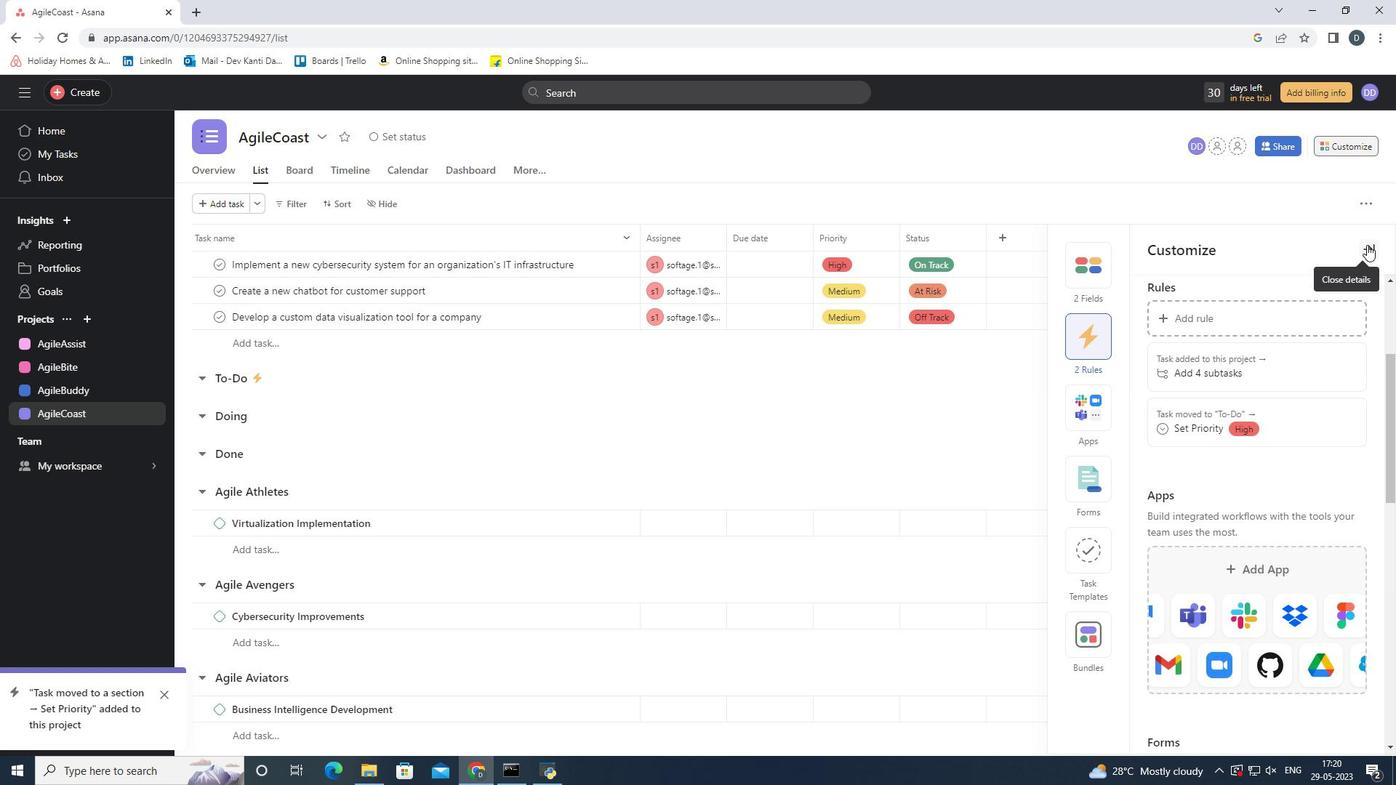 
Action: Mouse moved to (156, 692)
Screenshot: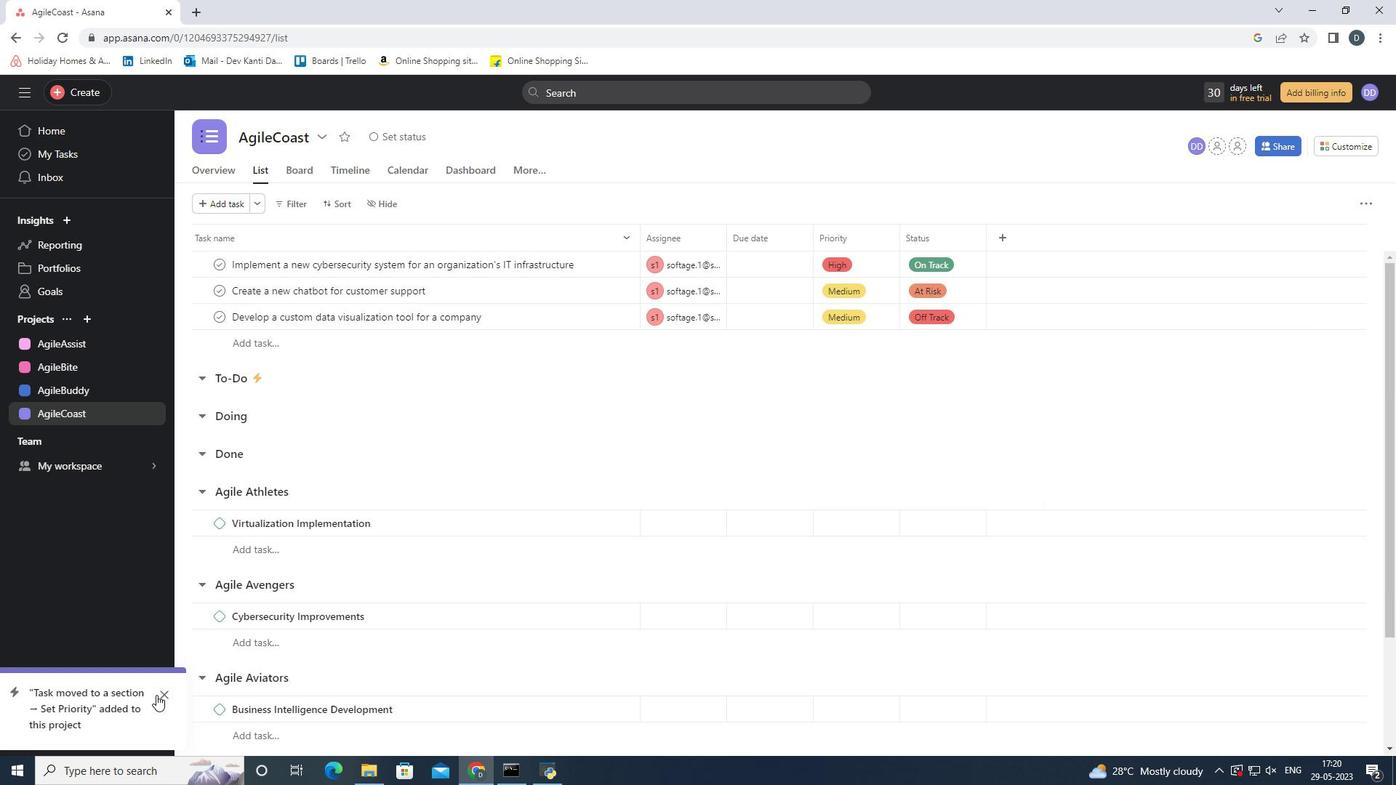 
Action: Mouse pressed left at (156, 692)
Screenshot: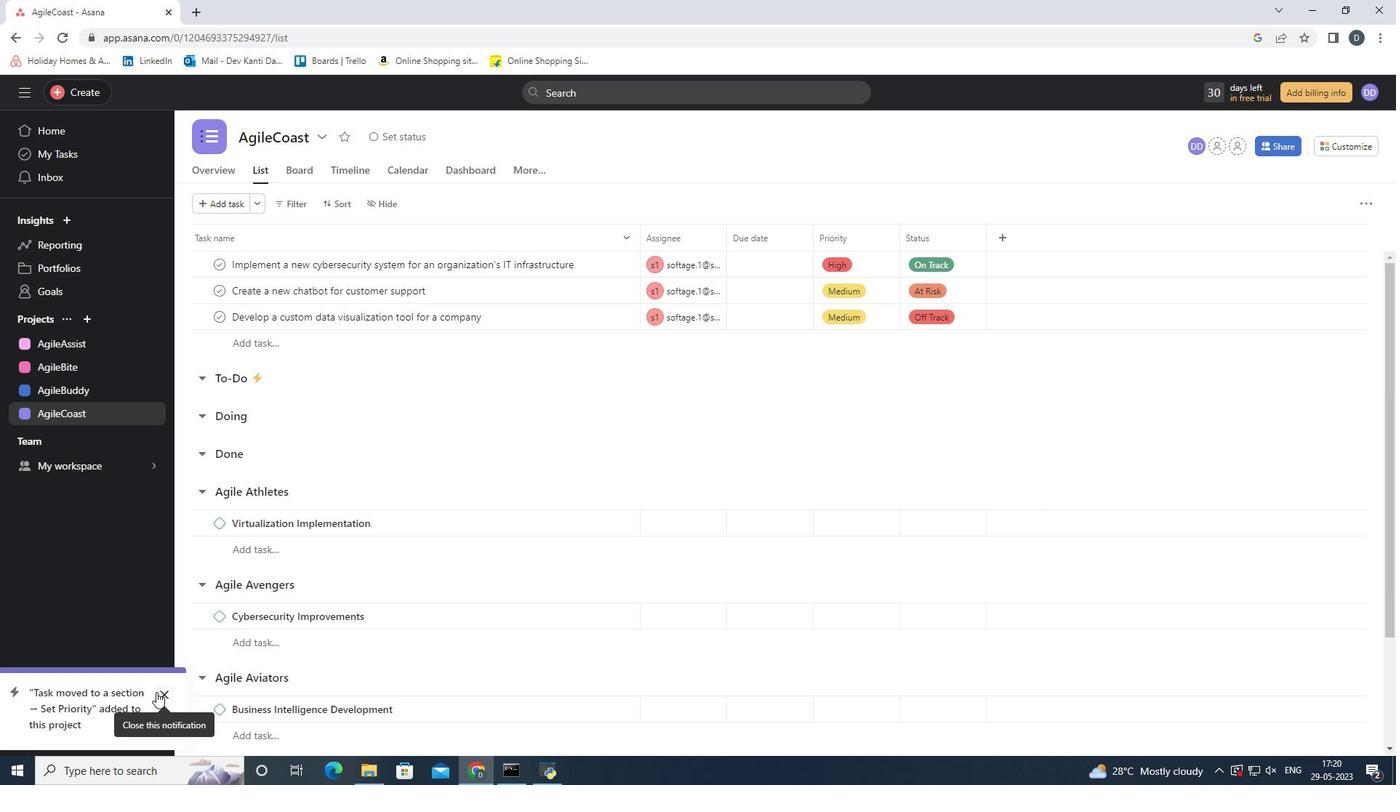 
Action: Mouse moved to (830, 458)
Screenshot: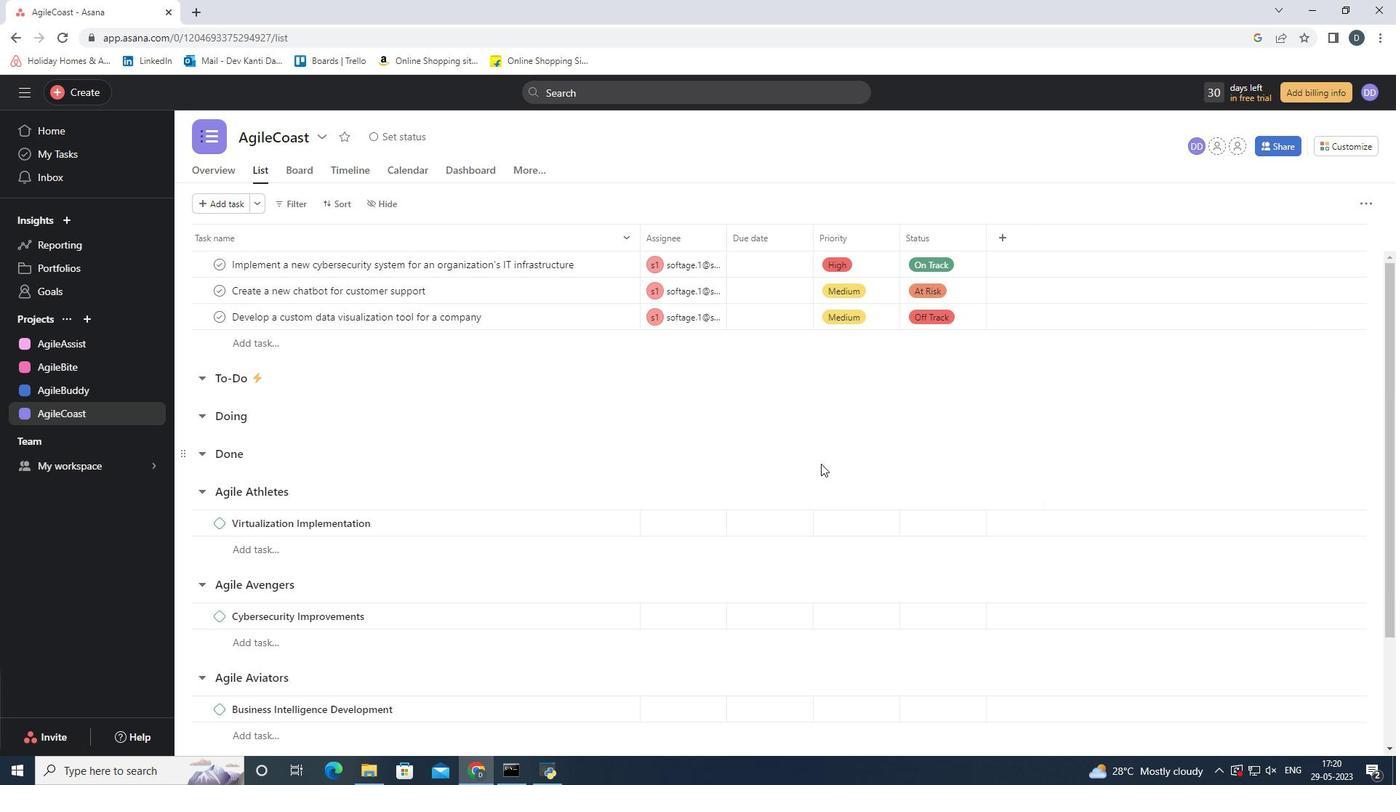 
